 Task: Look for space in Prato, Italy from 7th July, 2023 to 14th July, 2023 for 1 adult in price range Rs.6000 to Rs.14000. Place can be shared room with 1  bedroom having 1 bed and 1 bathroom. Property type can be house, flat, guest house, hotel. Amenities needed are: wifi. Booking option can be shelf check-in. Required host language is English.
Action: Mouse moved to (405, 101)
Screenshot: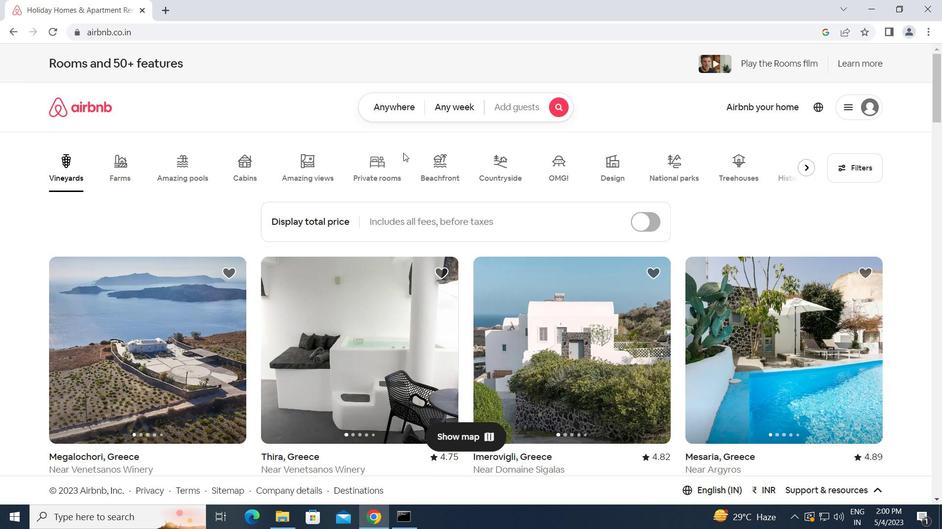 
Action: Mouse pressed left at (405, 101)
Screenshot: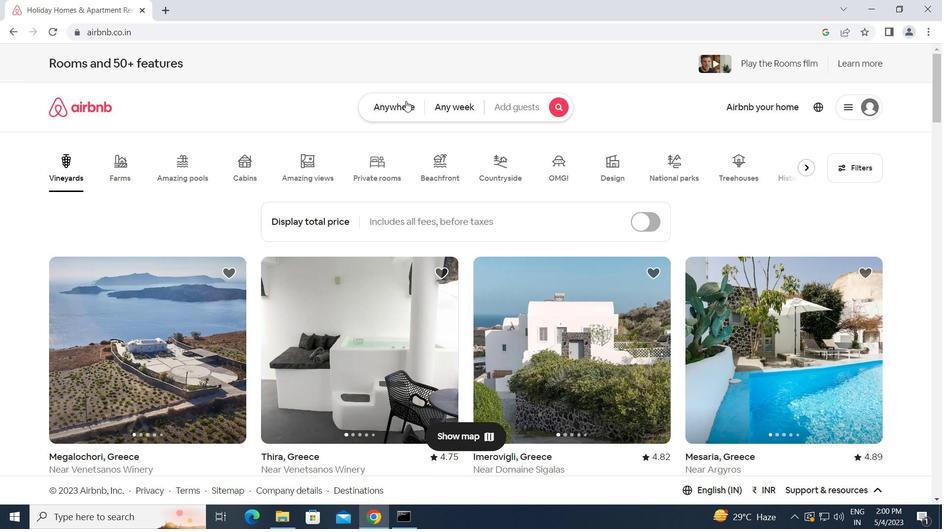 
Action: Mouse moved to (362, 145)
Screenshot: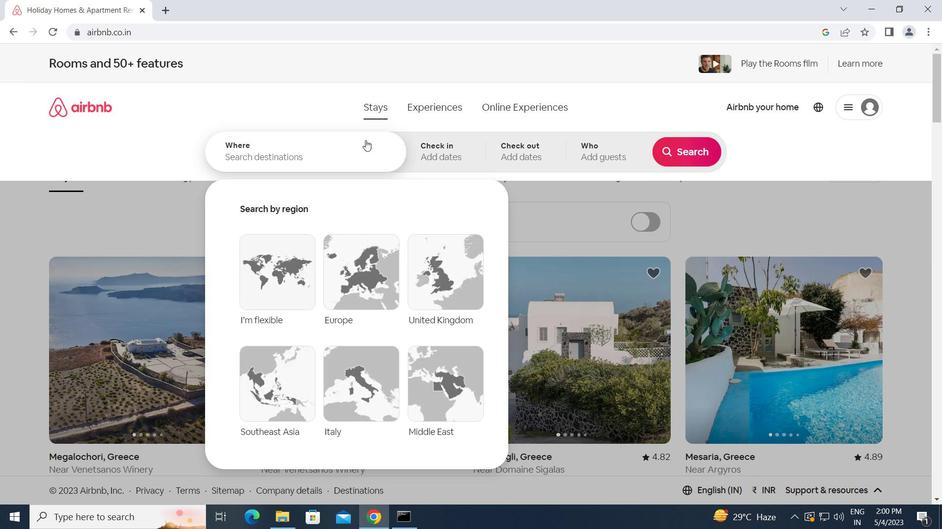 
Action: Mouse pressed left at (362, 145)
Screenshot: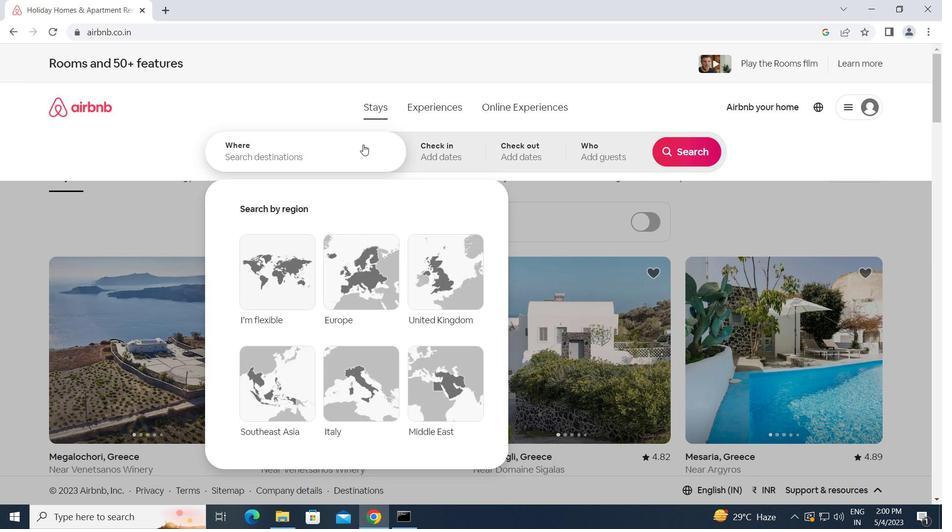 
Action: Key pressed p<Key.caps_lock>rato,<Key.space><Key.caps_lock>i<Key.caps_lock>taly<Key.enter>
Screenshot: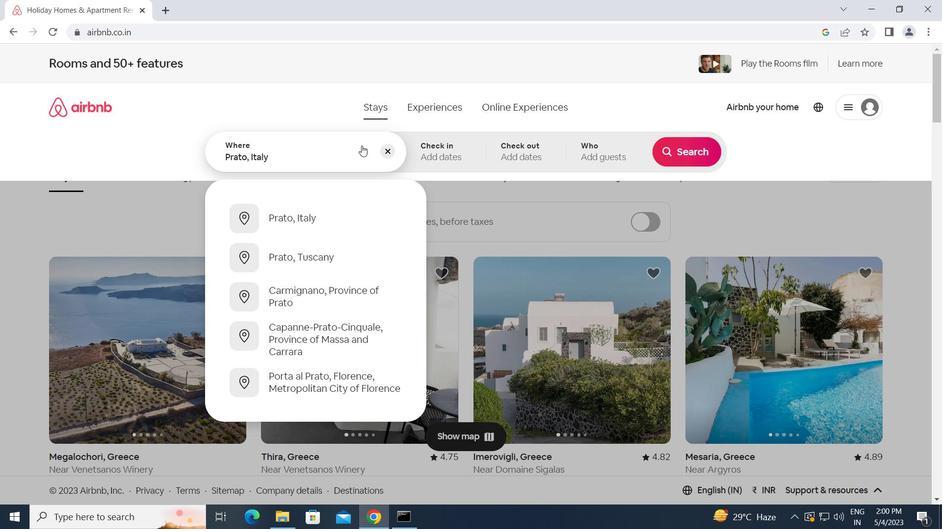 
Action: Mouse moved to (678, 248)
Screenshot: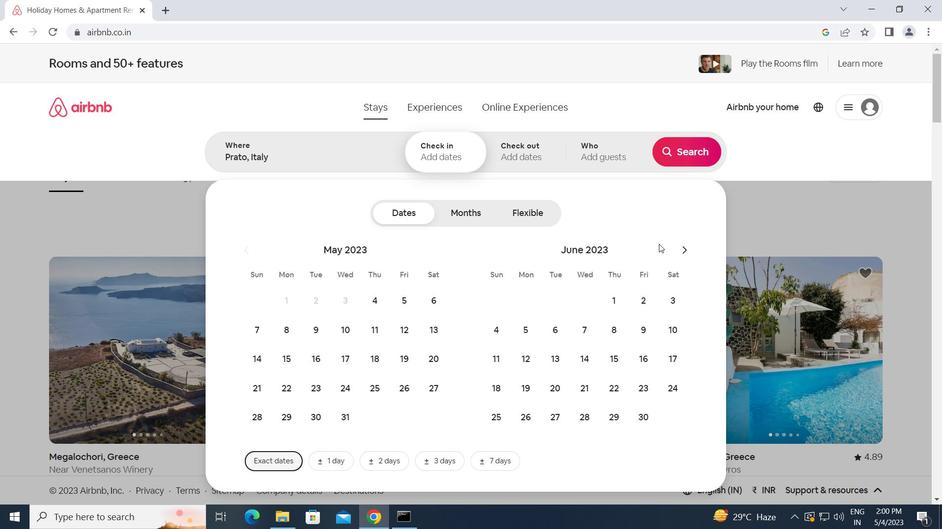 
Action: Mouse pressed left at (678, 248)
Screenshot: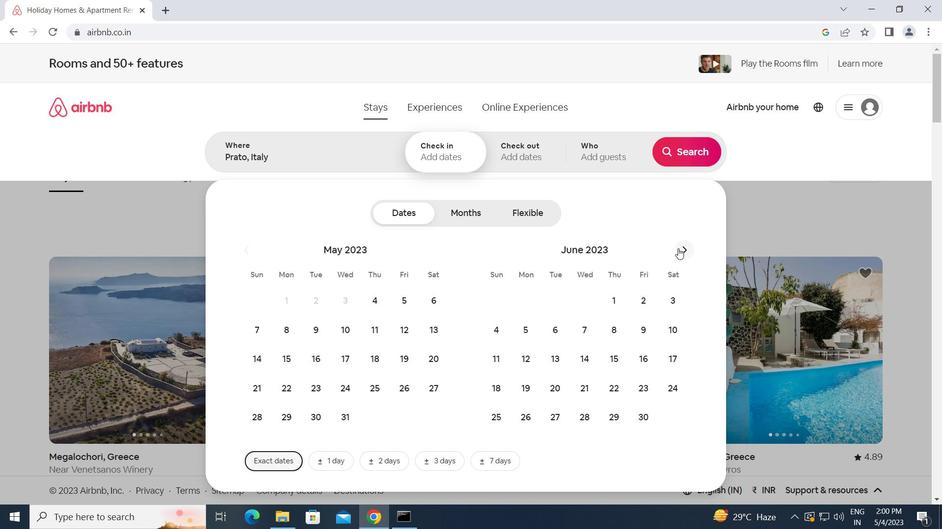 
Action: Mouse moved to (650, 331)
Screenshot: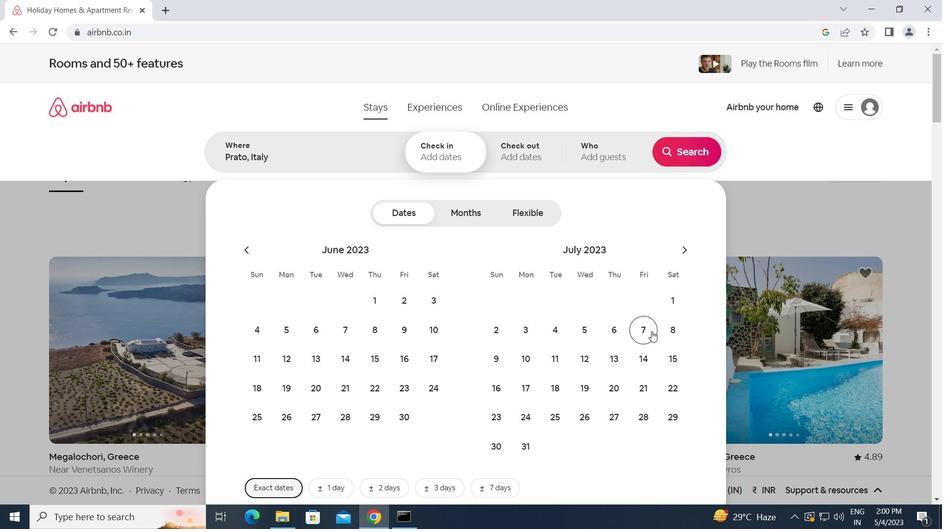 
Action: Mouse pressed left at (650, 331)
Screenshot: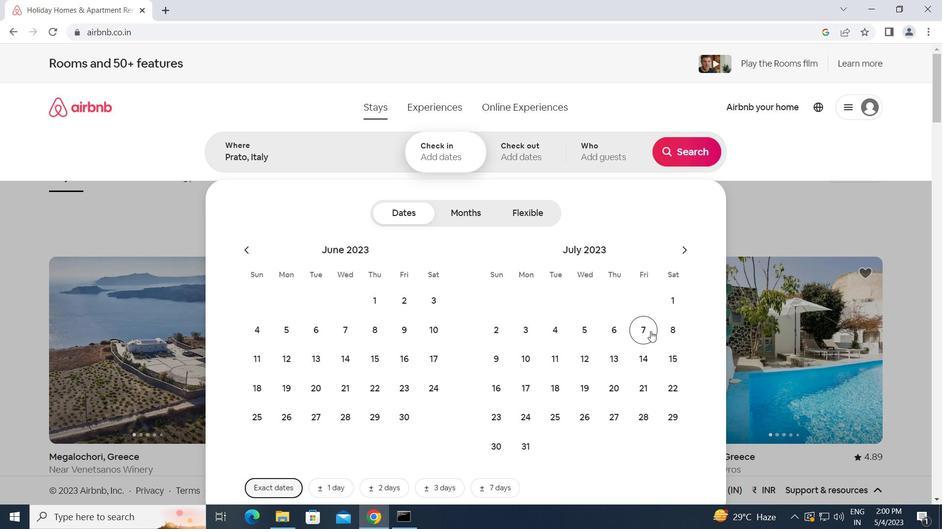 
Action: Mouse moved to (648, 359)
Screenshot: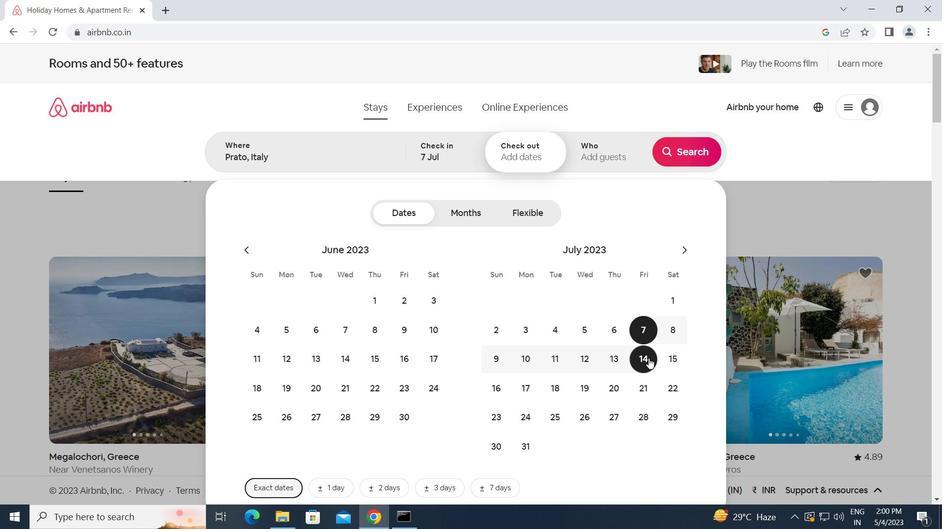 
Action: Mouse pressed left at (648, 359)
Screenshot: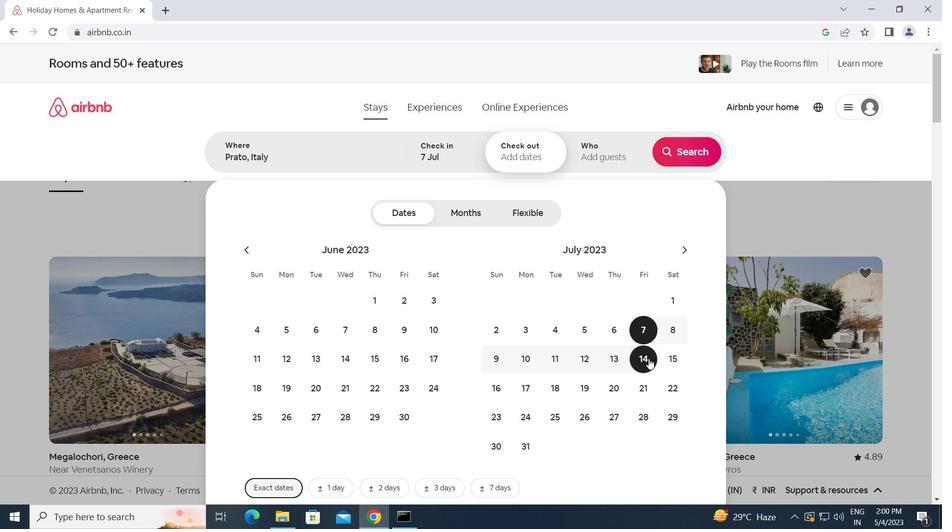
Action: Mouse moved to (587, 156)
Screenshot: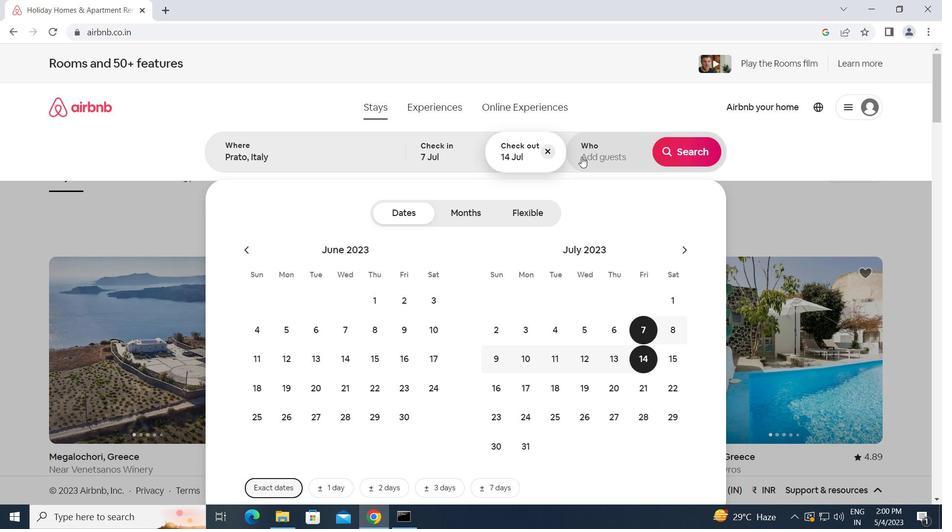 
Action: Mouse pressed left at (587, 156)
Screenshot: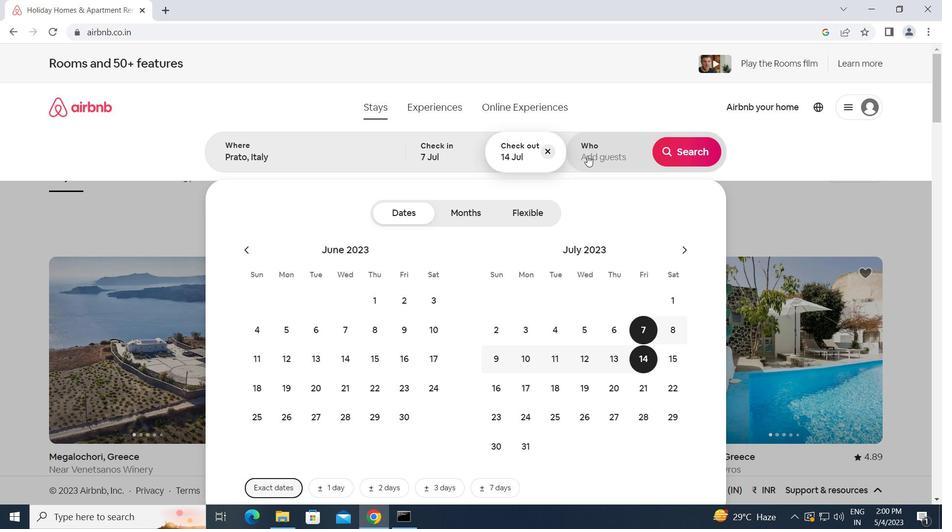 
Action: Mouse moved to (688, 215)
Screenshot: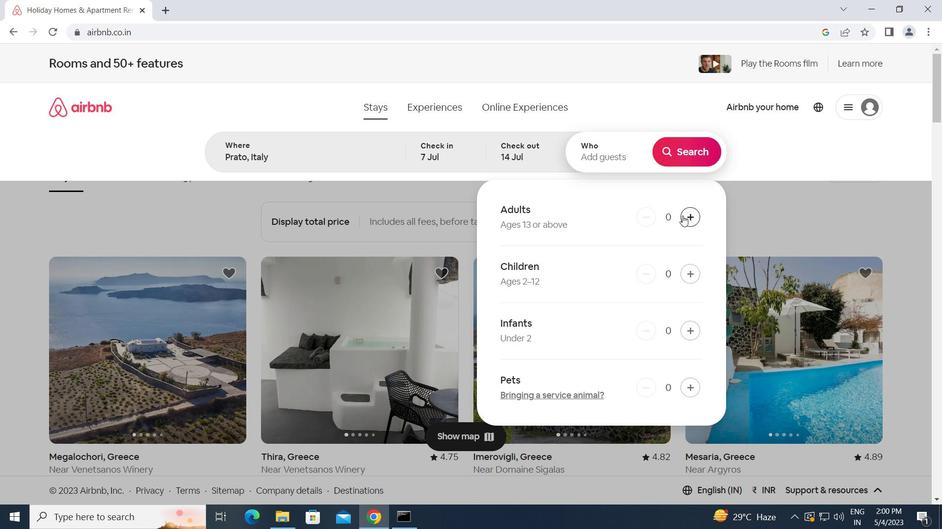 
Action: Mouse pressed left at (688, 215)
Screenshot: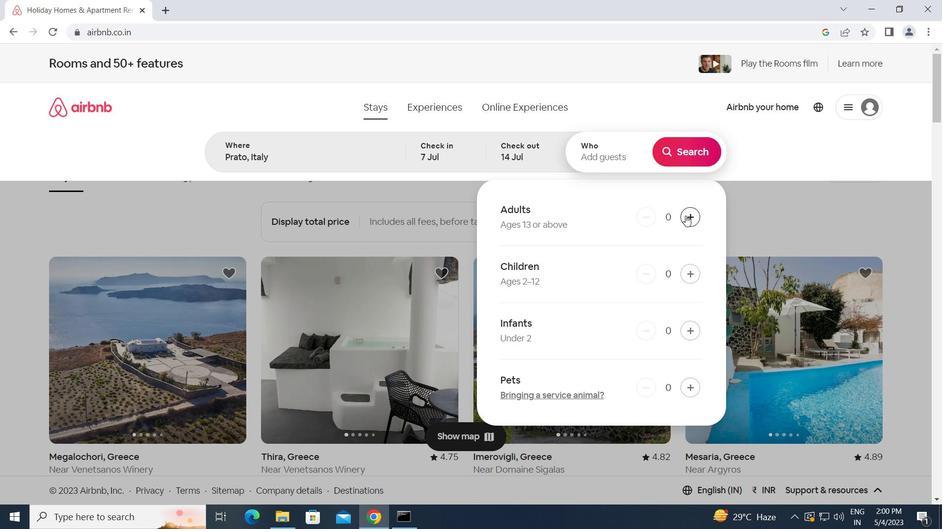 
Action: Mouse moved to (691, 151)
Screenshot: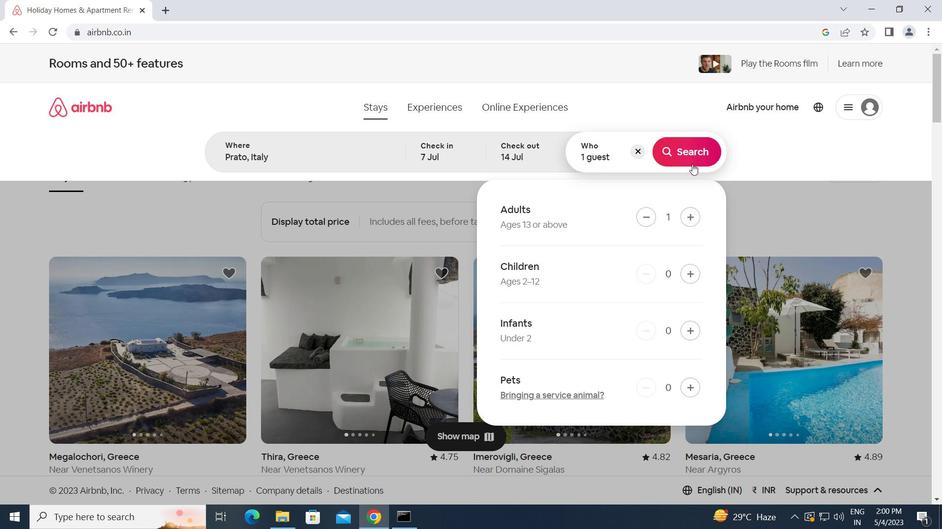 
Action: Mouse pressed left at (691, 151)
Screenshot: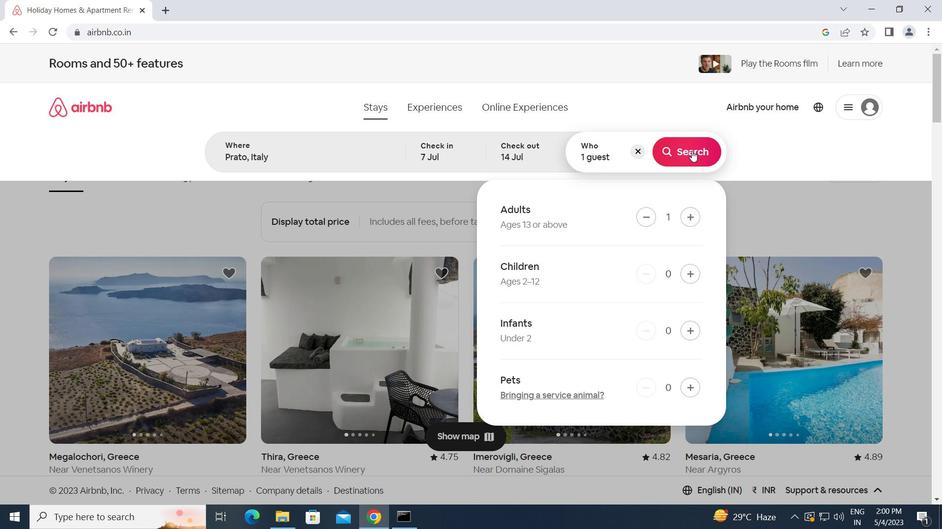 
Action: Mouse moved to (892, 123)
Screenshot: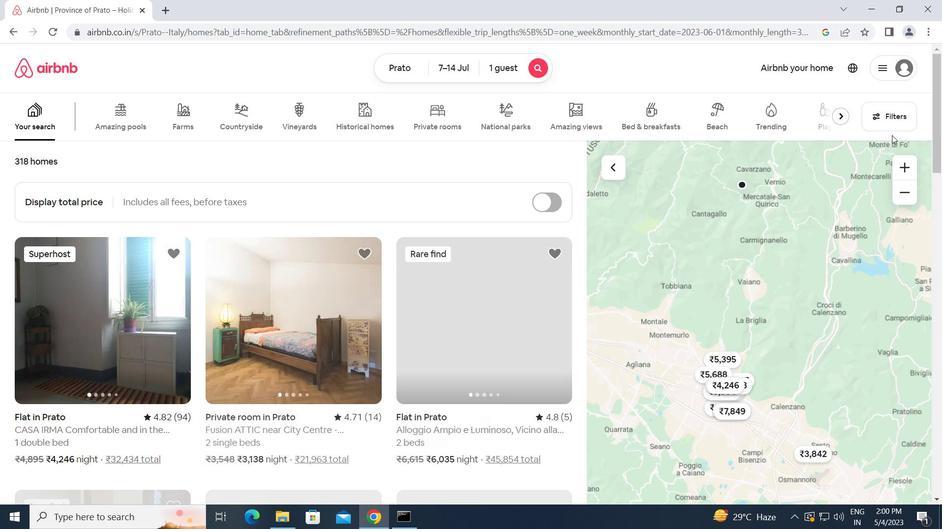 
Action: Mouse pressed left at (892, 123)
Screenshot: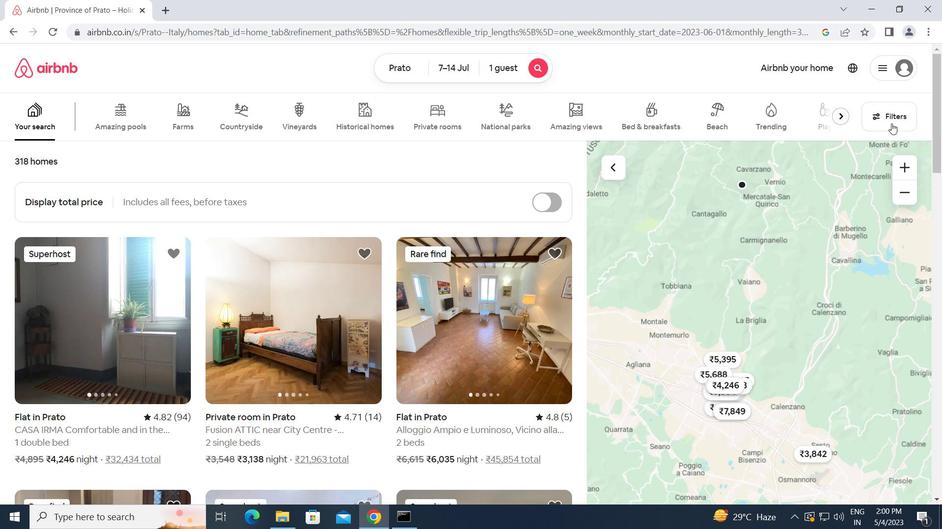 
Action: Mouse moved to (308, 274)
Screenshot: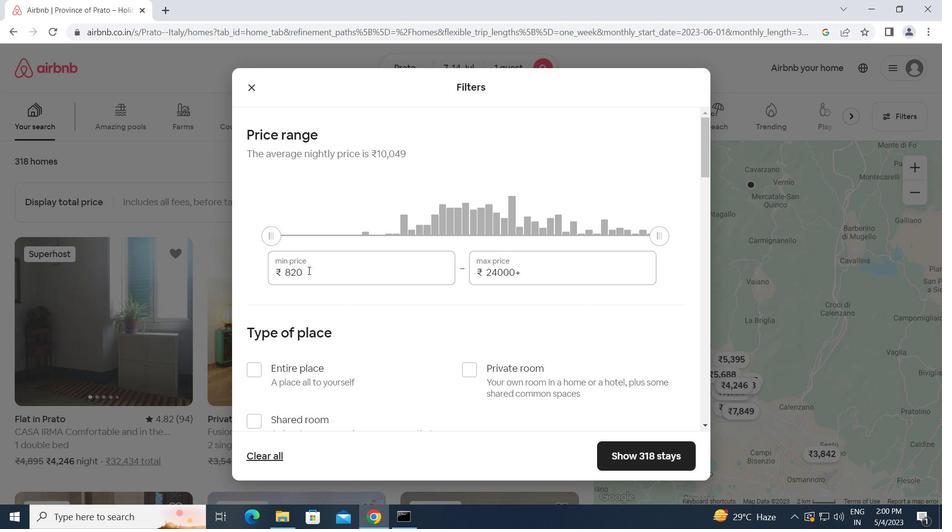 
Action: Mouse pressed left at (308, 274)
Screenshot: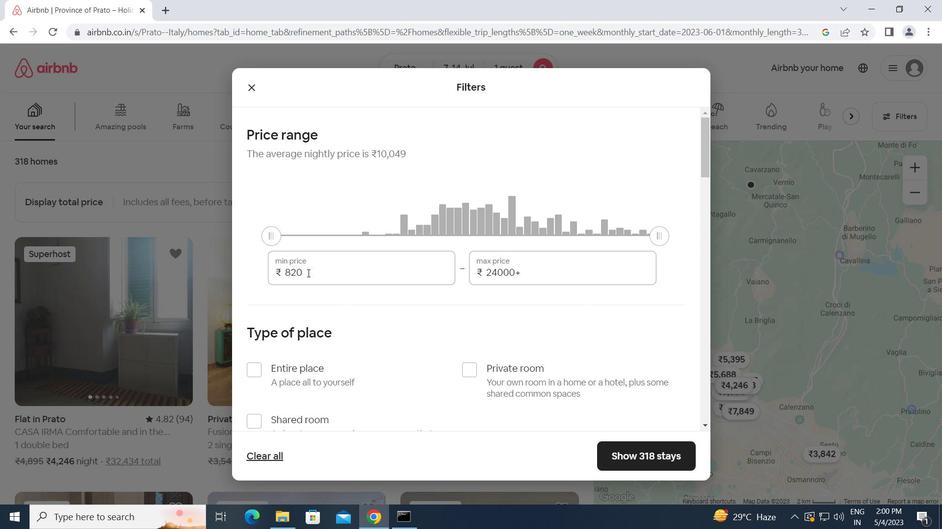 
Action: Key pressed <Key.backspace><Key.backspace><Key.backspace>6000<Key.tab>14000
Screenshot: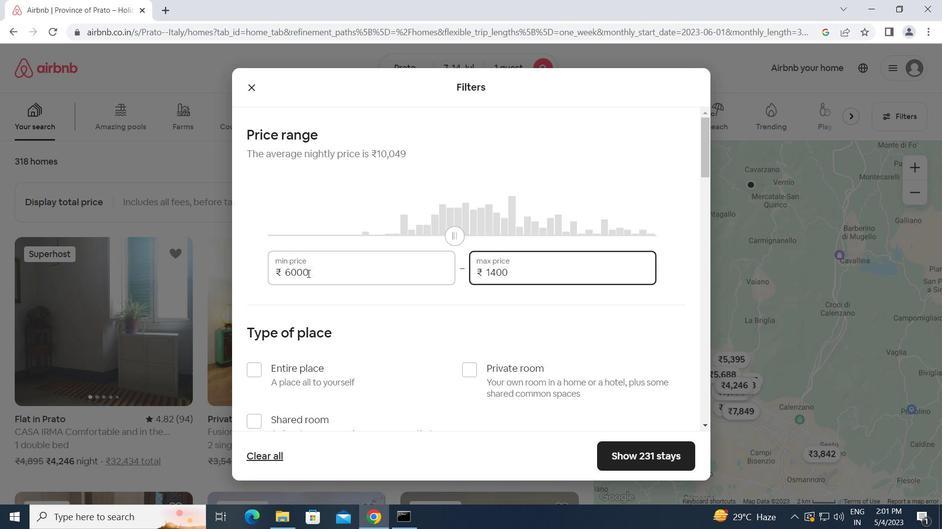 
Action: Mouse moved to (277, 388)
Screenshot: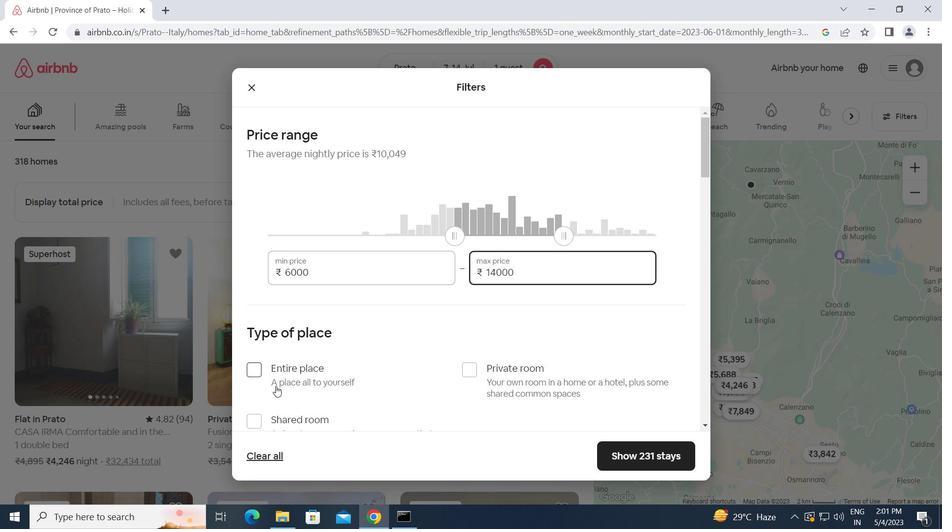 
Action: Mouse scrolled (277, 387) with delta (0, 0)
Screenshot: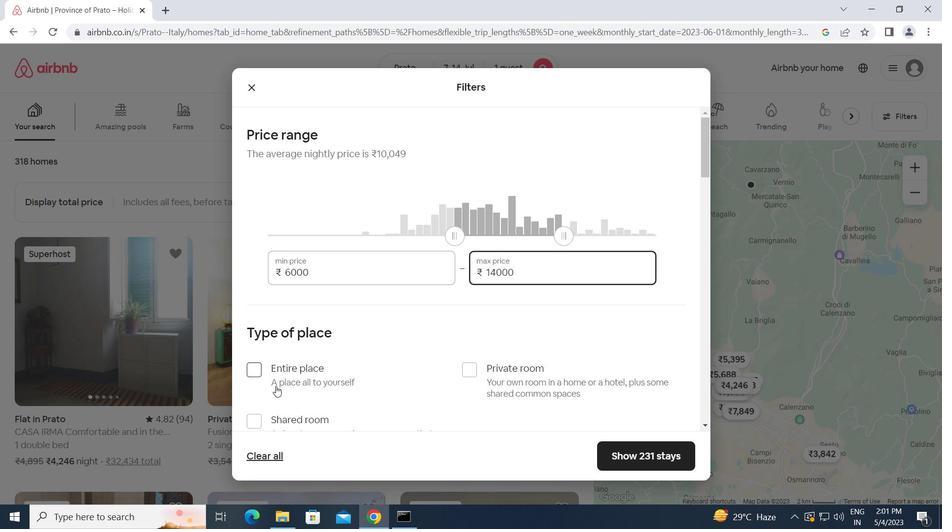 
Action: Mouse moved to (256, 356)
Screenshot: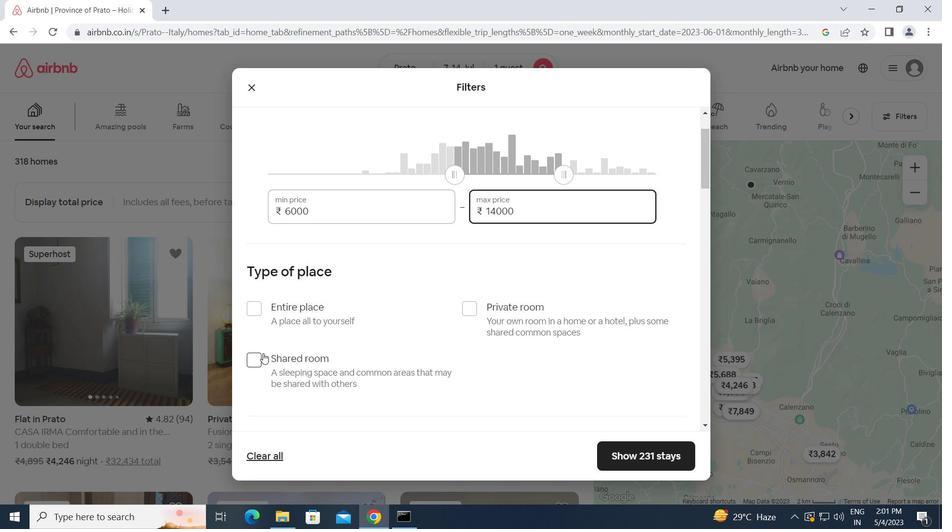 
Action: Mouse pressed left at (256, 356)
Screenshot: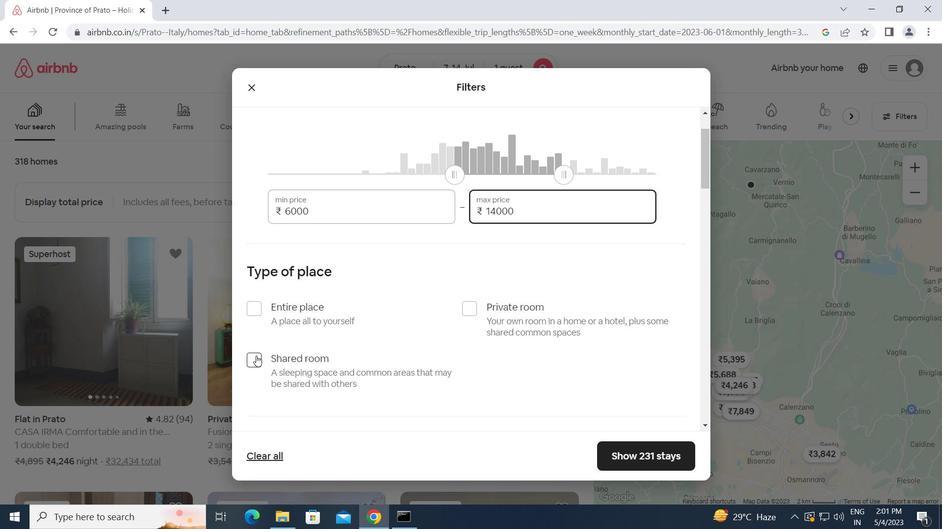 
Action: Mouse moved to (428, 391)
Screenshot: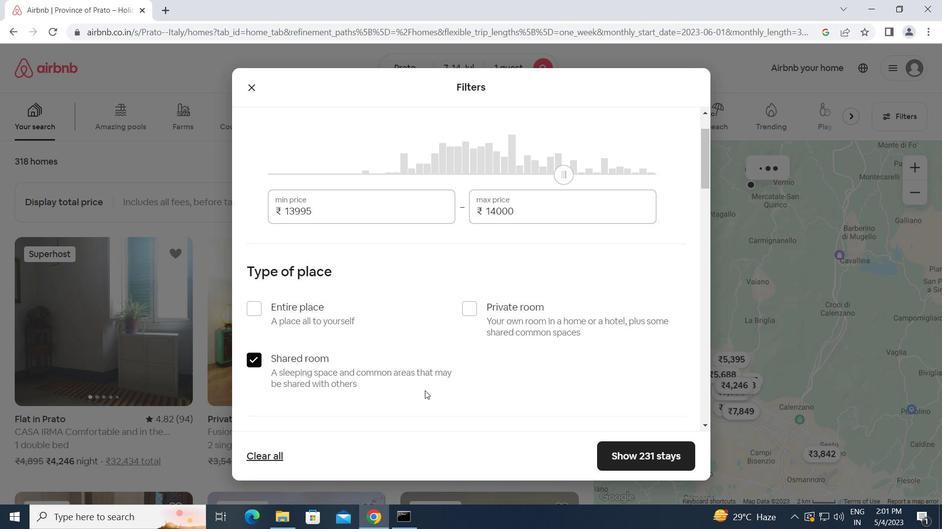 
Action: Mouse scrolled (428, 391) with delta (0, 0)
Screenshot: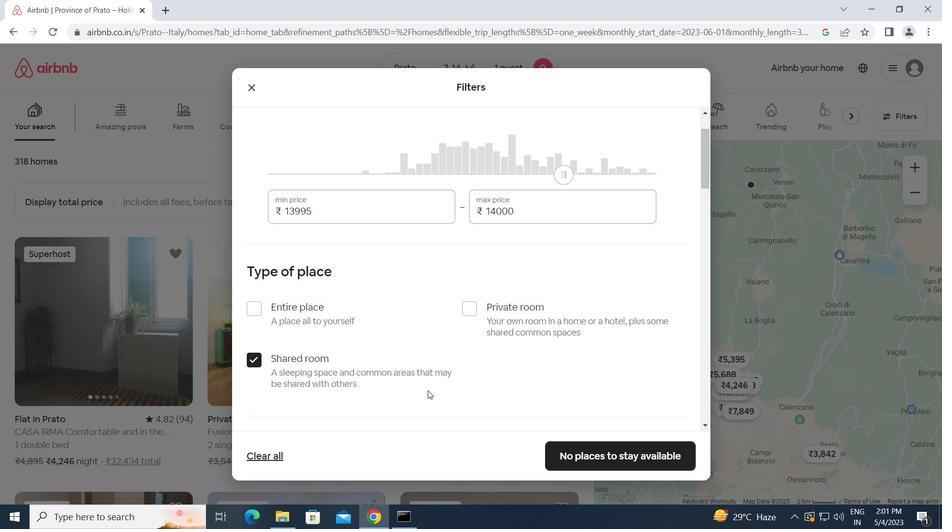 
Action: Mouse scrolled (428, 391) with delta (0, 0)
Screenshot: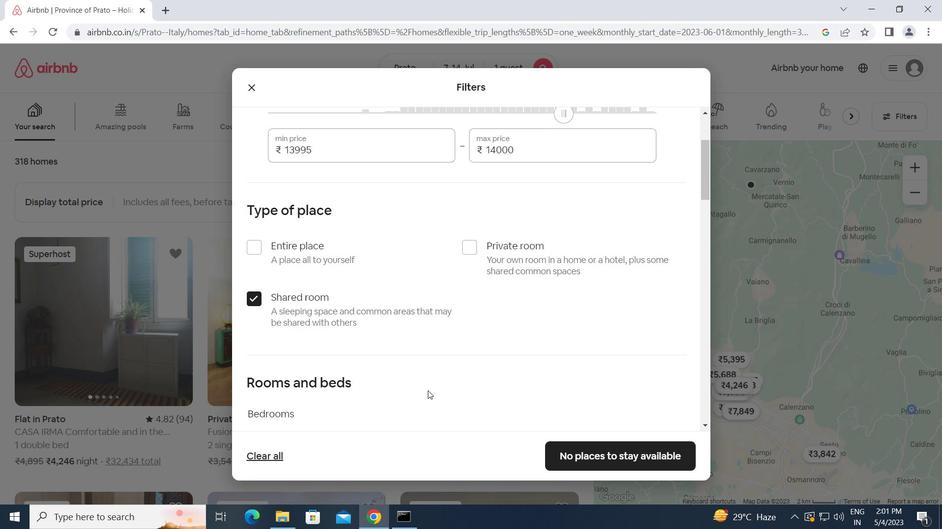 
Action: Mouse moved to (319, 382)
Screenshot: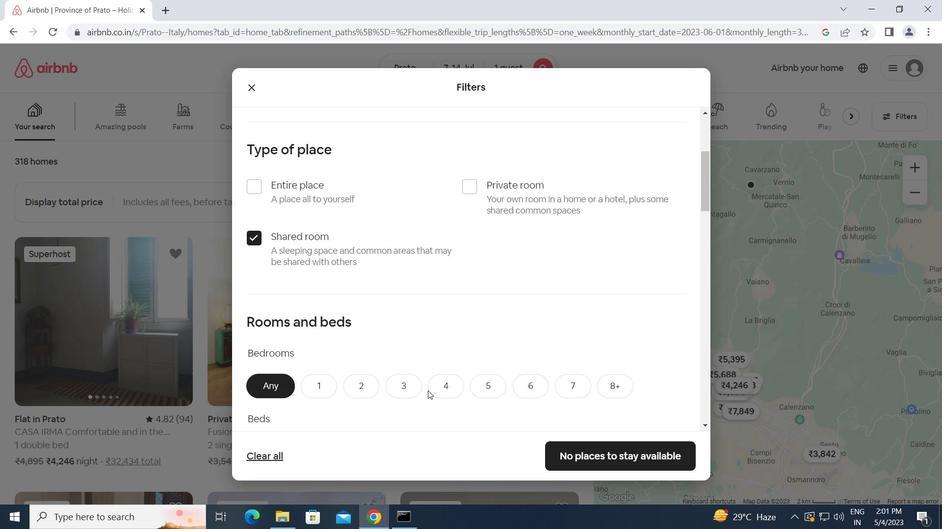 
Action: Mouse pressed left at (319, 382)
Screenshot: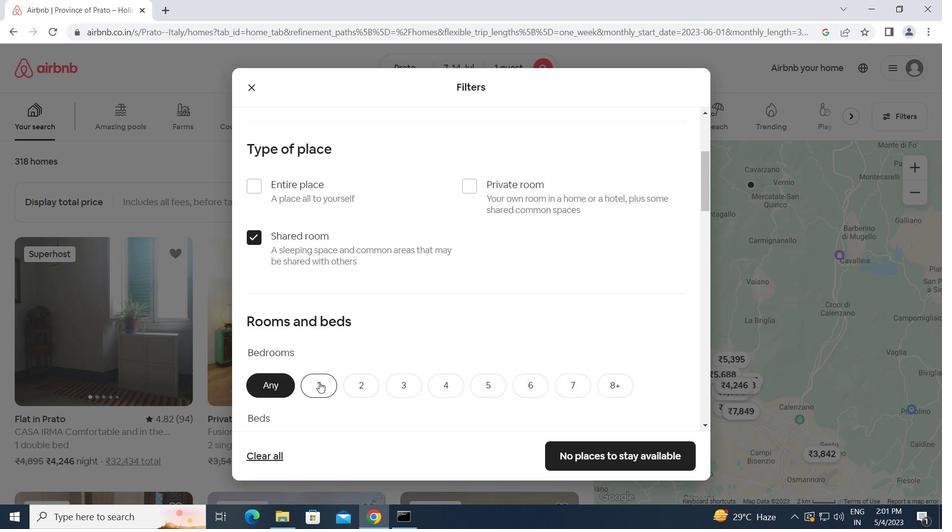 
Action: Mouse moved to (441, 381)
Screenshot: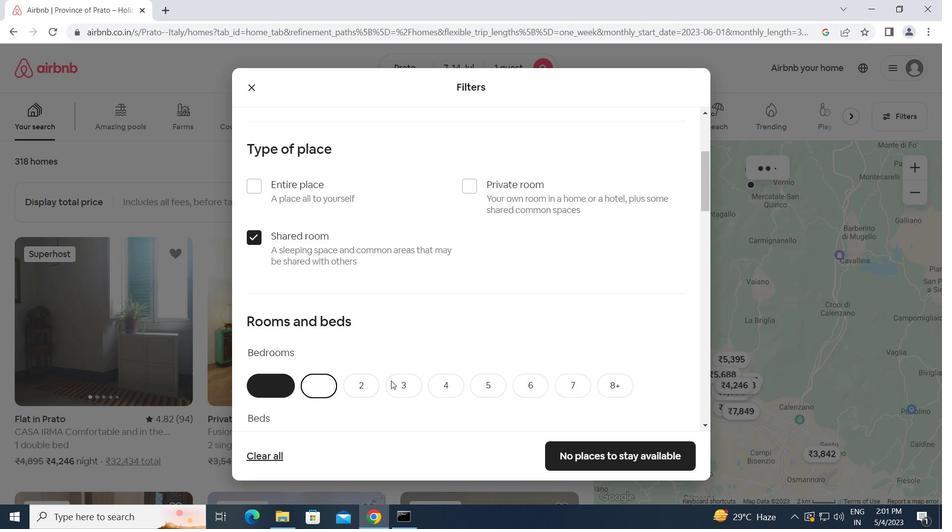 
Action: Mouse scrolled (441, 380) with delta (0, 0)
Screenshot: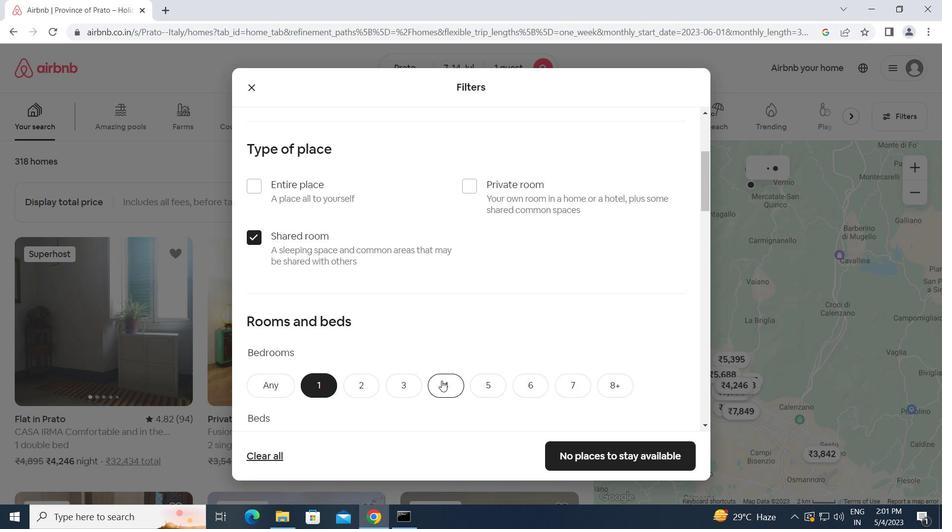 
Action: Mouse scrolled (441, 380) with delta (0, 0)
Screenshot: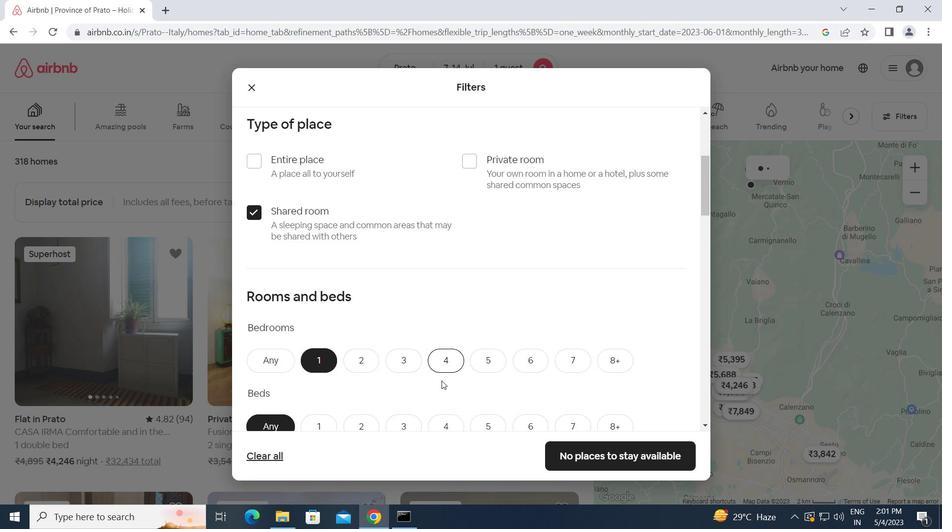 
Action: Mouse moved to (318, 331)
Screenshot: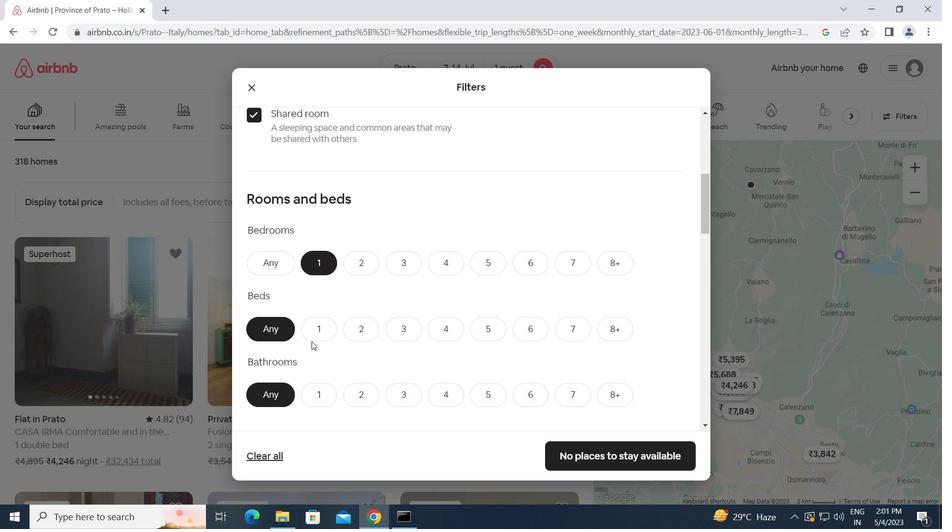 
Action: Mouse pressed left at (318, 331)
Screenshot: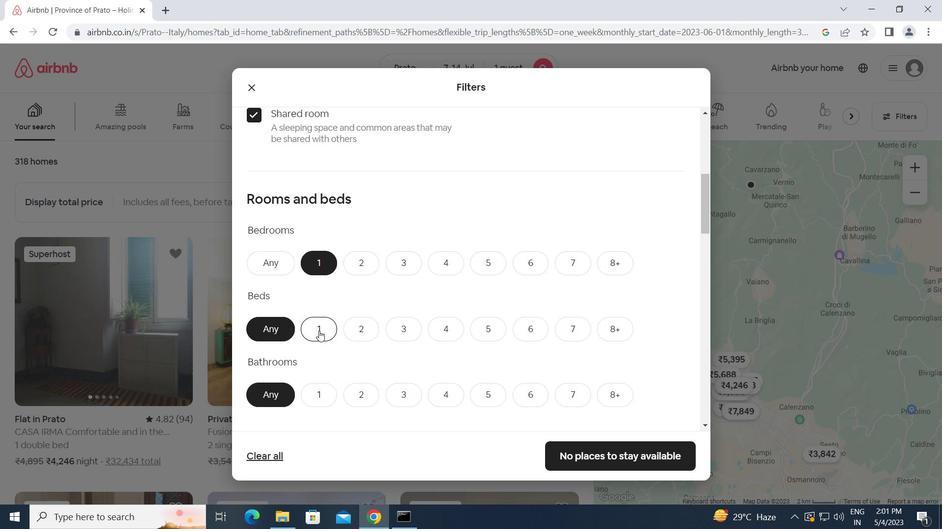 
Action: Mouse moved to (335, 345)
Screenshot: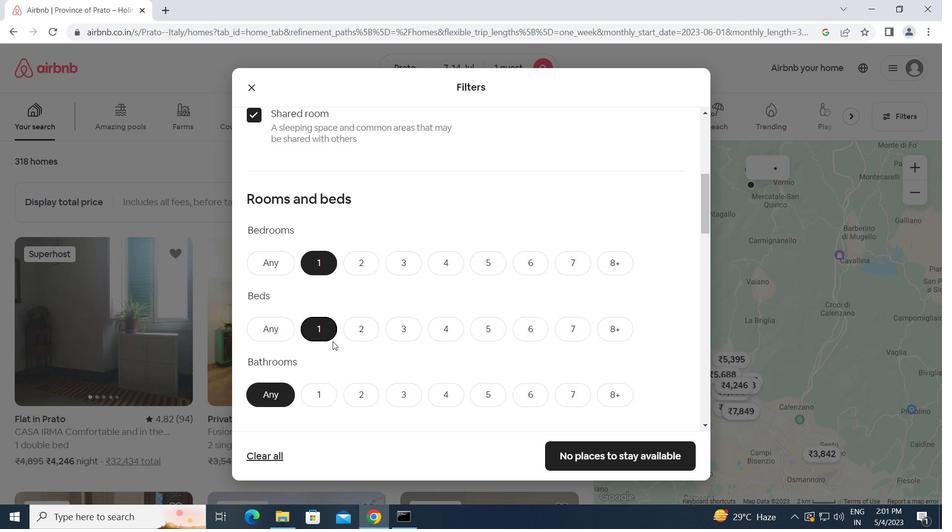 
Action: Mouse scrolled (335, 345) with delta (0, 0)
Screenshot: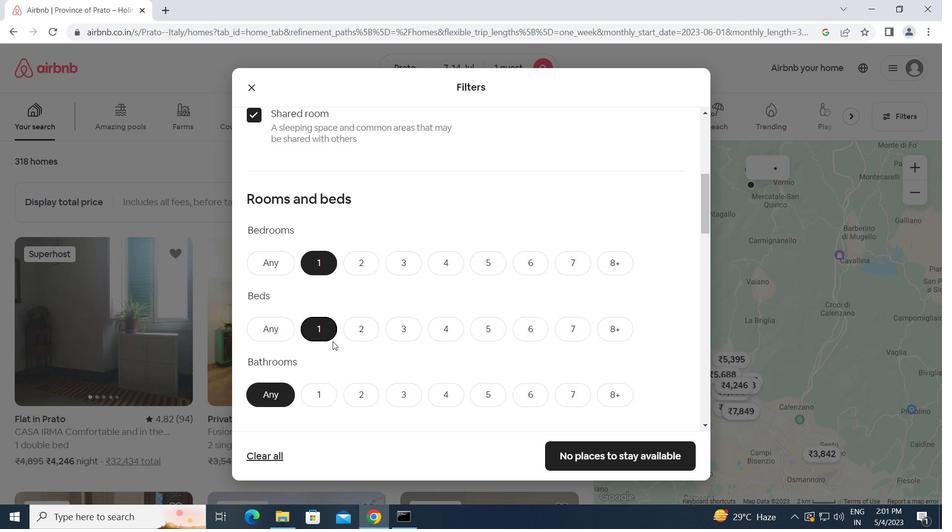 
Action: Mouse moved to (319, 335)
Screenshot: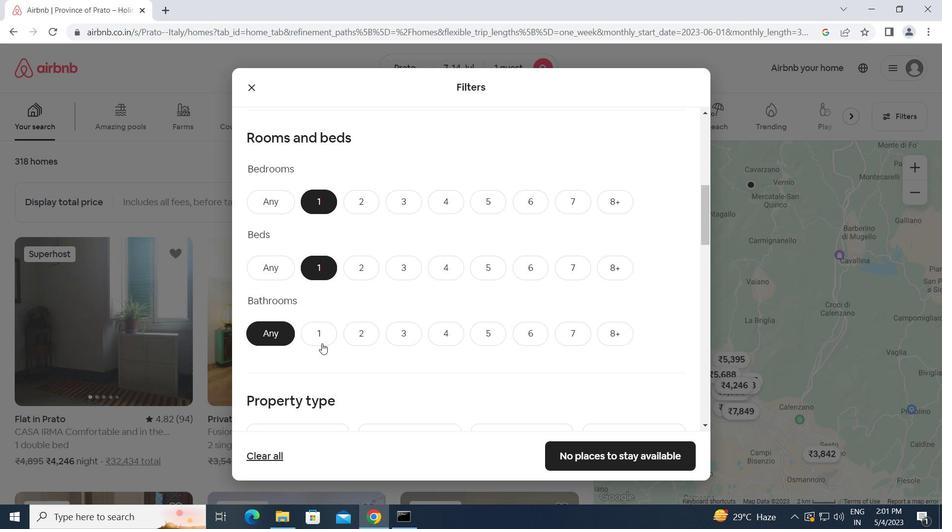 
Action: Mouse pressed left at (319, 335)
Screenshot: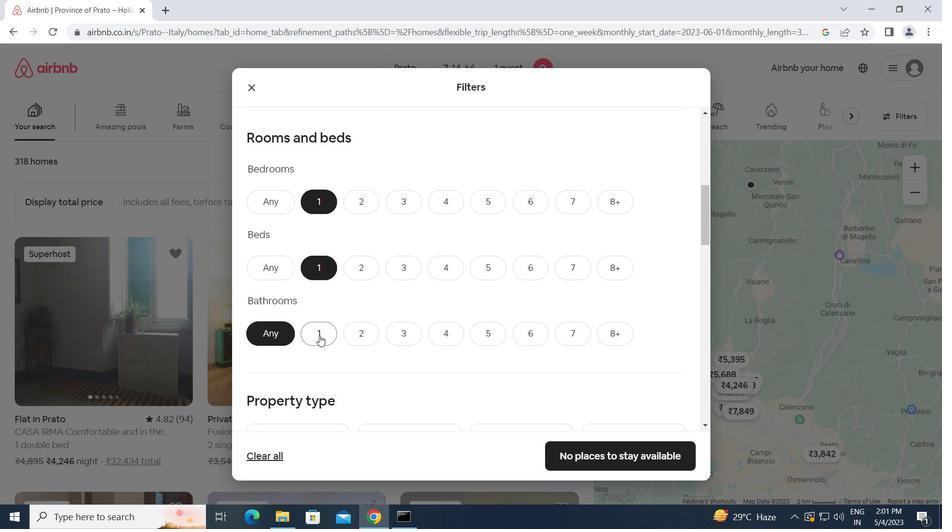 
Action: Mouse moved to (385, 351)
Screenshot: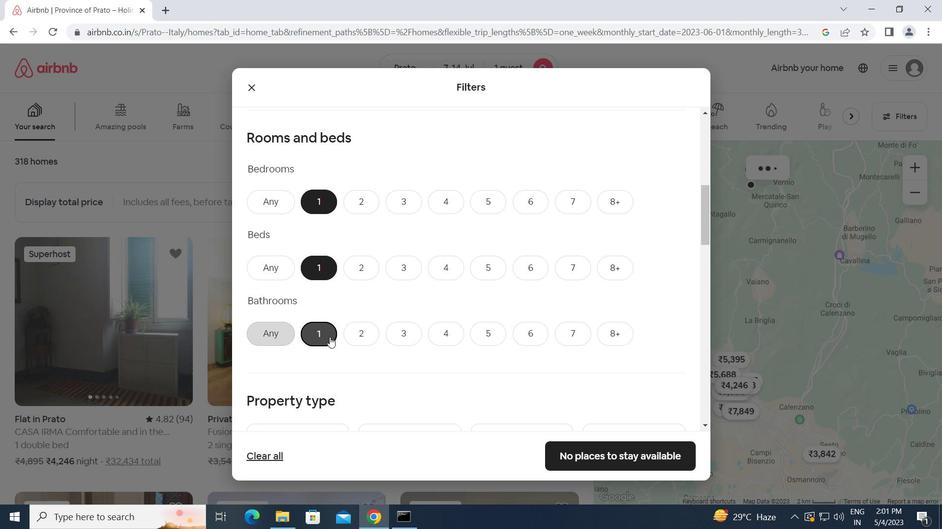 
Action: Mouse scrolled (385, 350) with delta (0, 0)
Screenshot: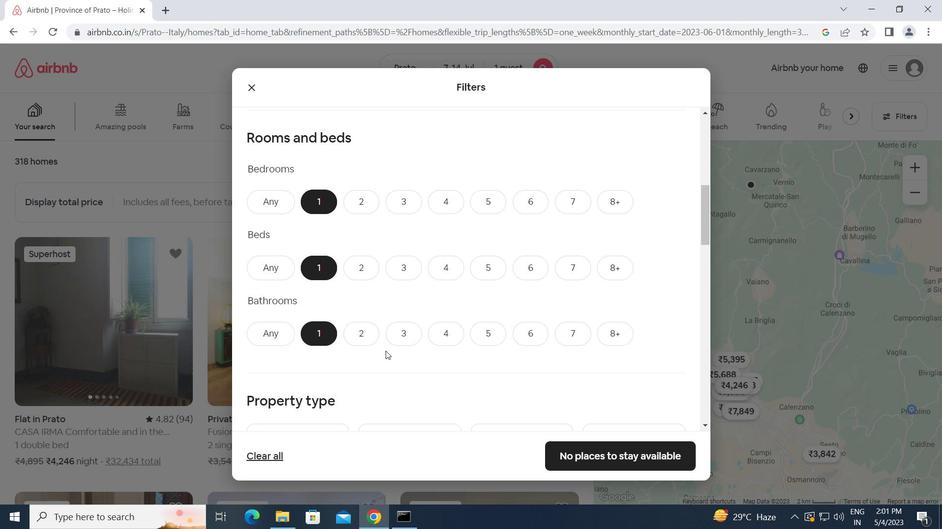 
Action: Mouse scrolled (385, 350) with delta (0, 0)
Screenshot: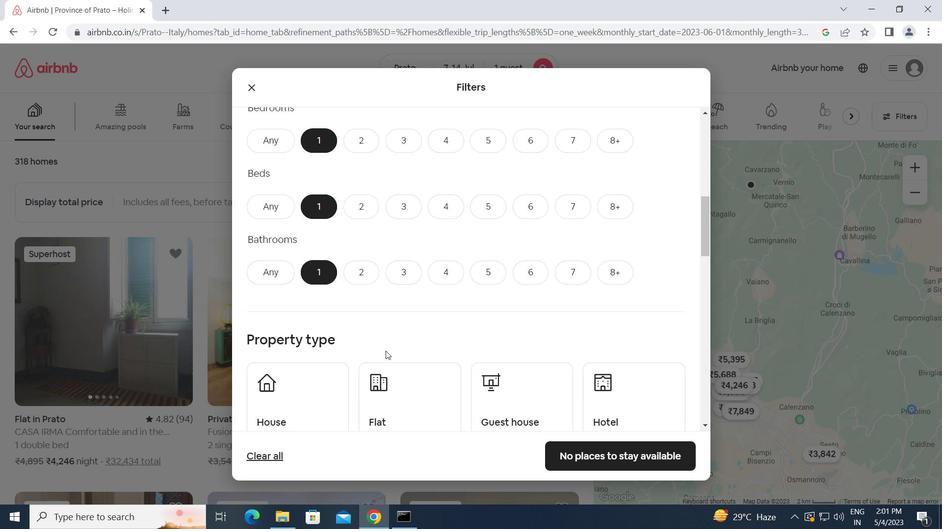 
Action: Mouse moved to (294, 356)
Screenshot: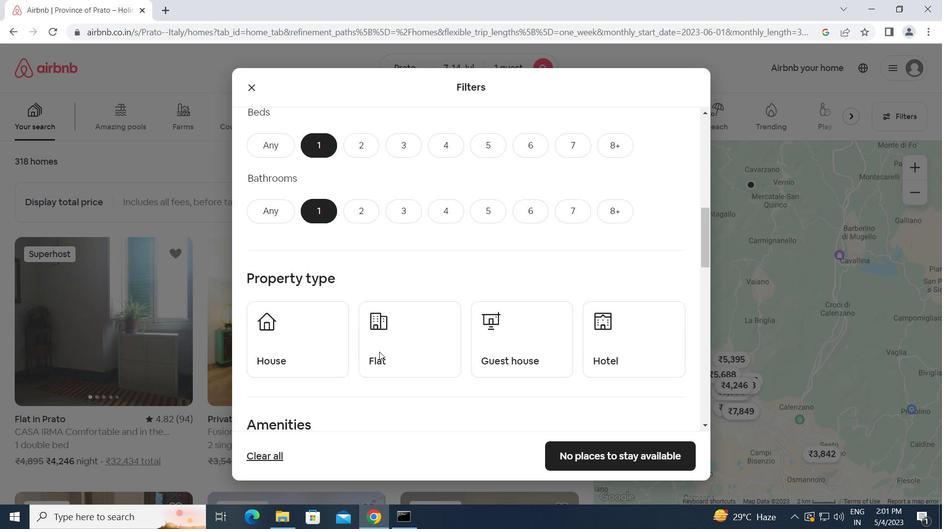 
Action: Mouse pressed left at (294, 356)
Screenshot: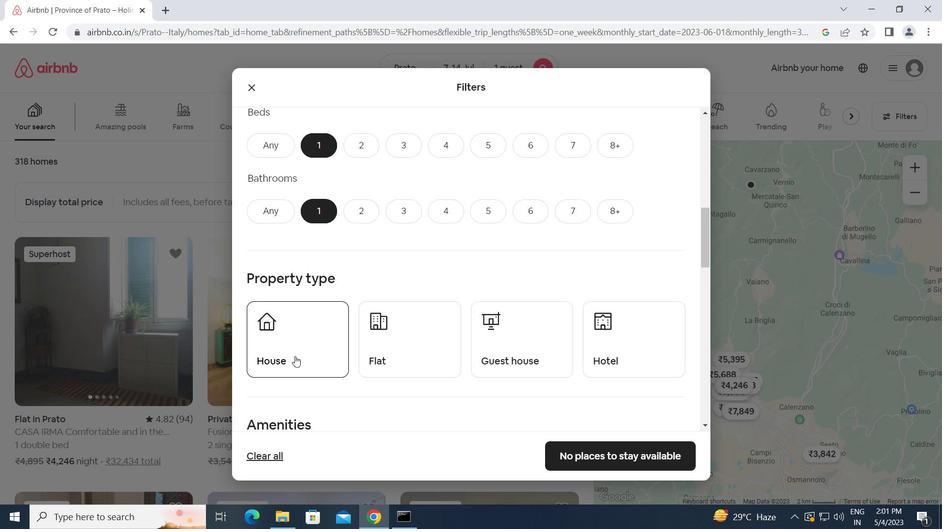 
Action: Mouse moved to (409, 336)
Screenshot: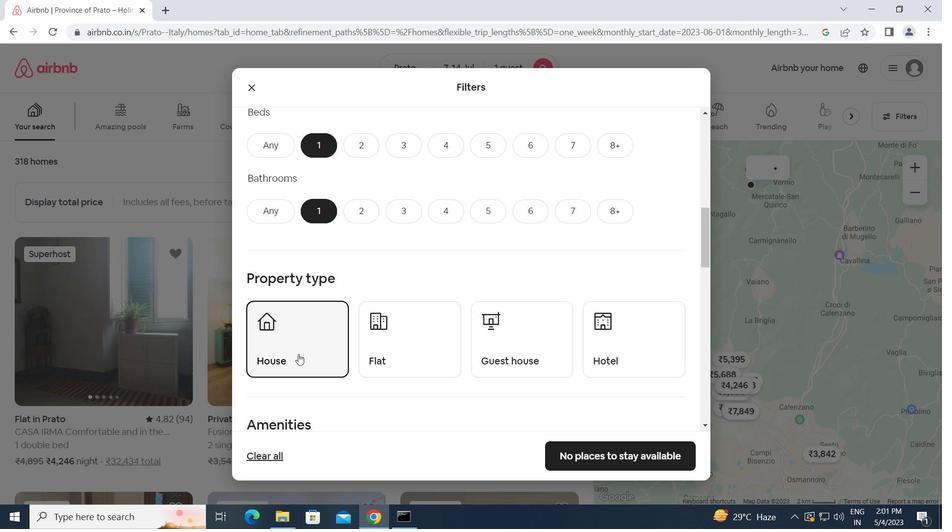 
Action: Mouse pressed left at (409, 336)
Screenshot: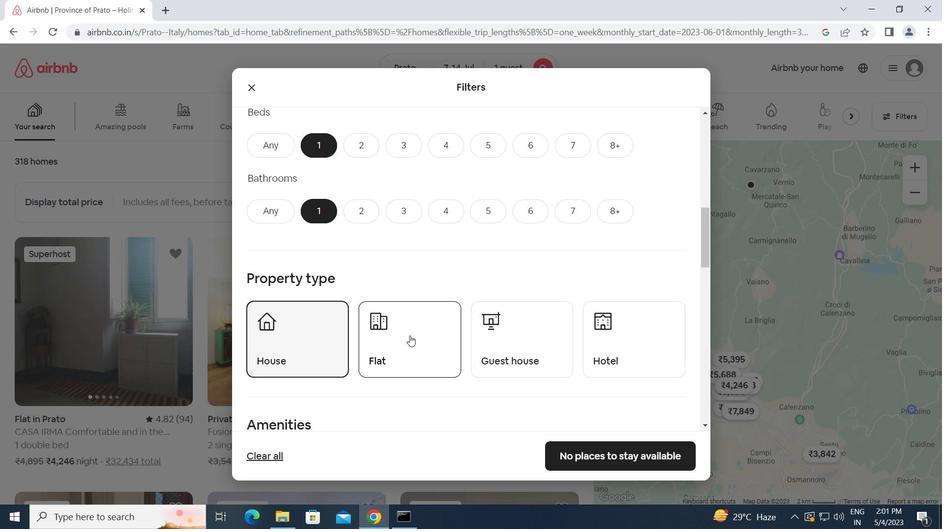 
Action: Mouse moved to (504, 329)
Screenshot: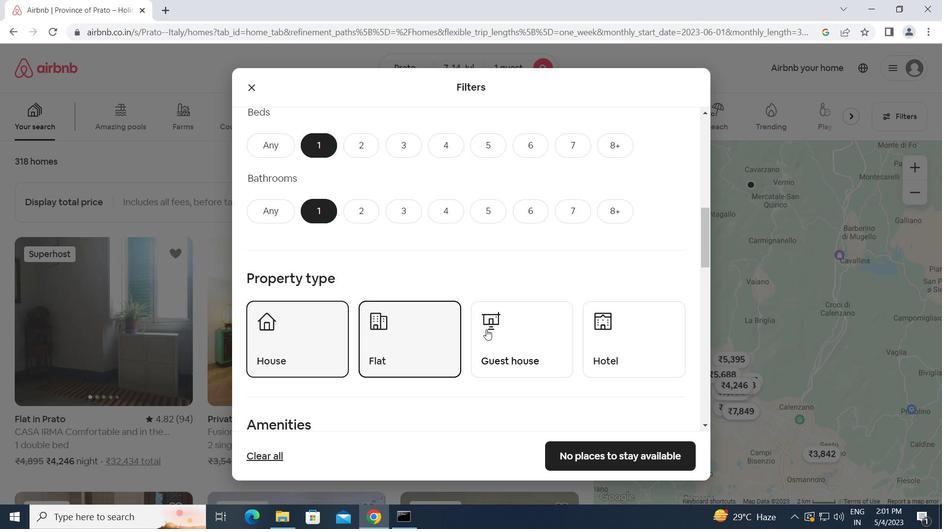 
Action: Mouse pressed left at (504, 329)
Screenshot: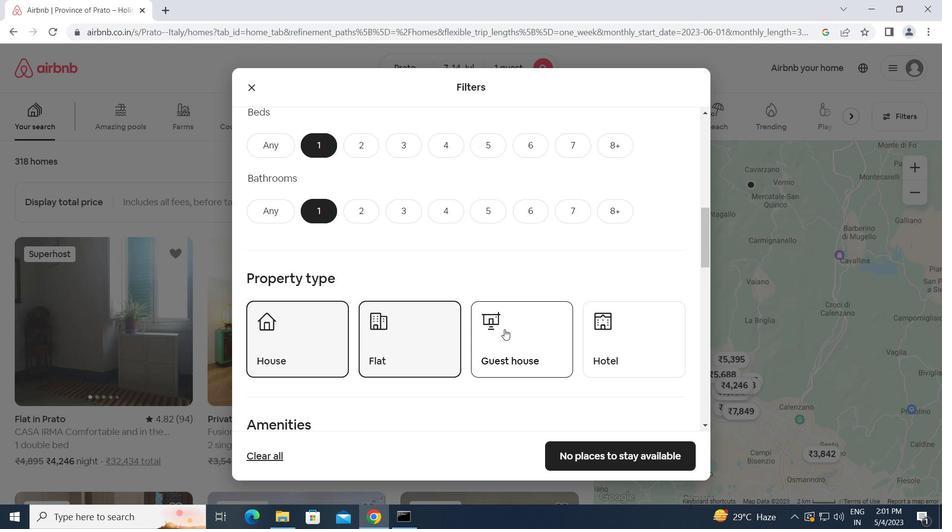 
Action: Mouse moved to (625, 333)
Screenshot: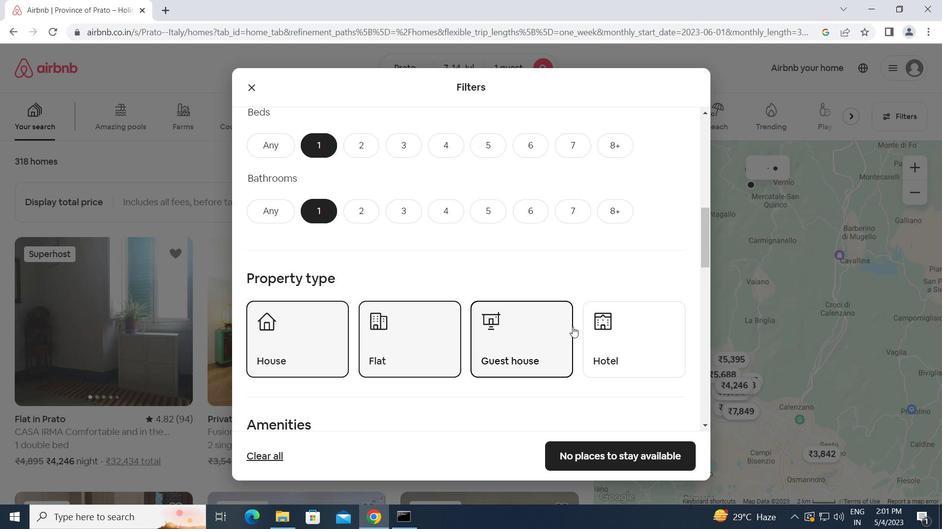 
Action: Mouse pressed left at (625, 333)
Screenshot: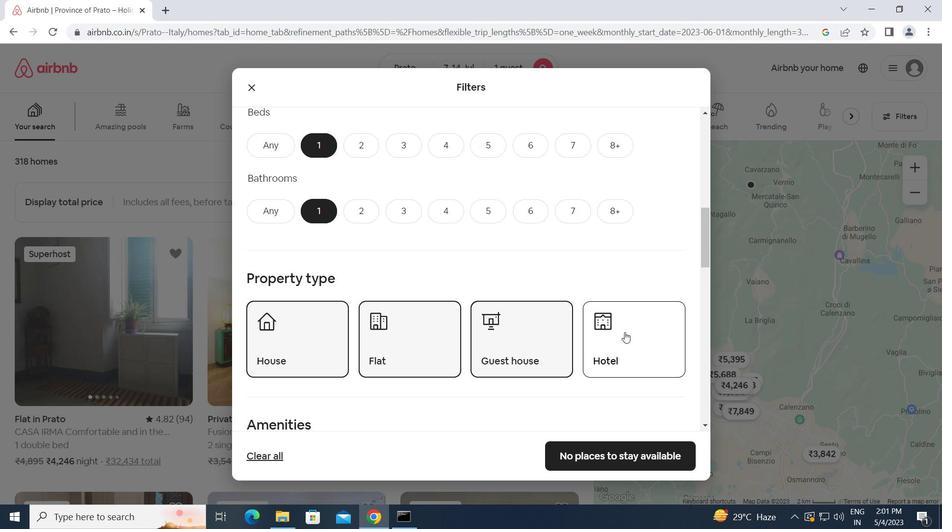 
Action: Mouse moved to (571, 361)
Screenshot: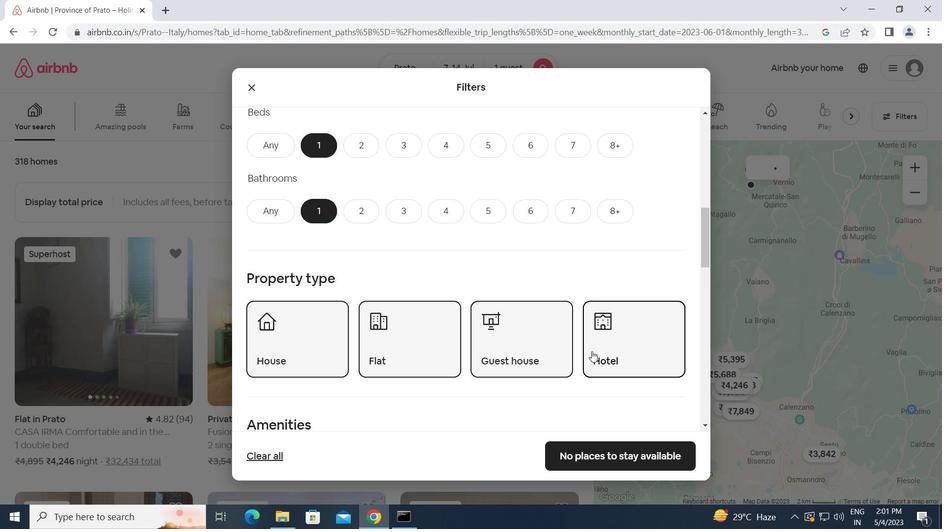 
Action: Mouse scrolled (571, 360) with delta (0, 0)
Screenshot: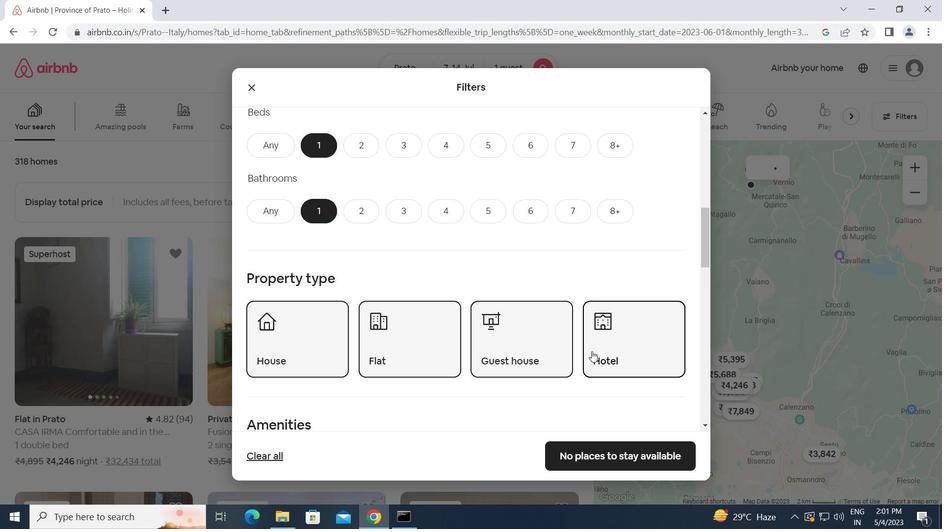 
Action: Mouse moved to (568, 362)
Screenshot: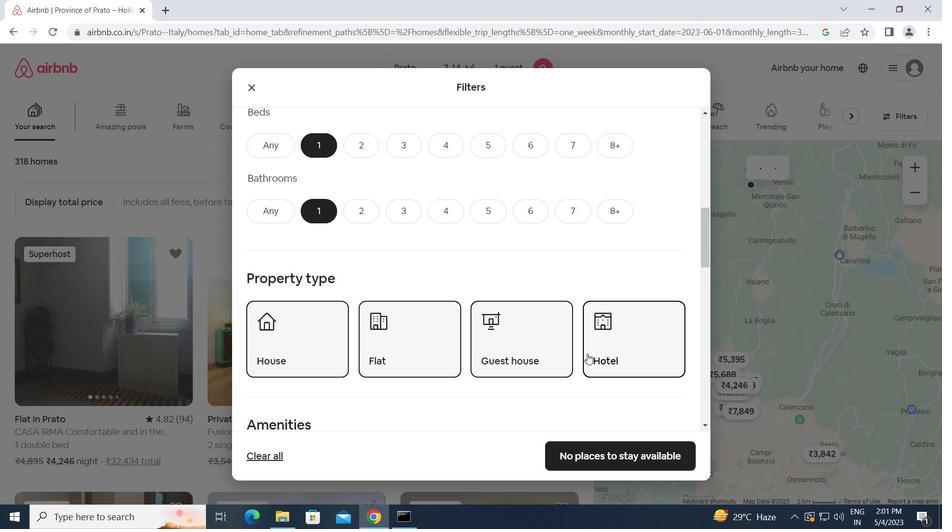 
Action: Mouse scrolled (568, 362) with delta (0, 0)
Screenshot: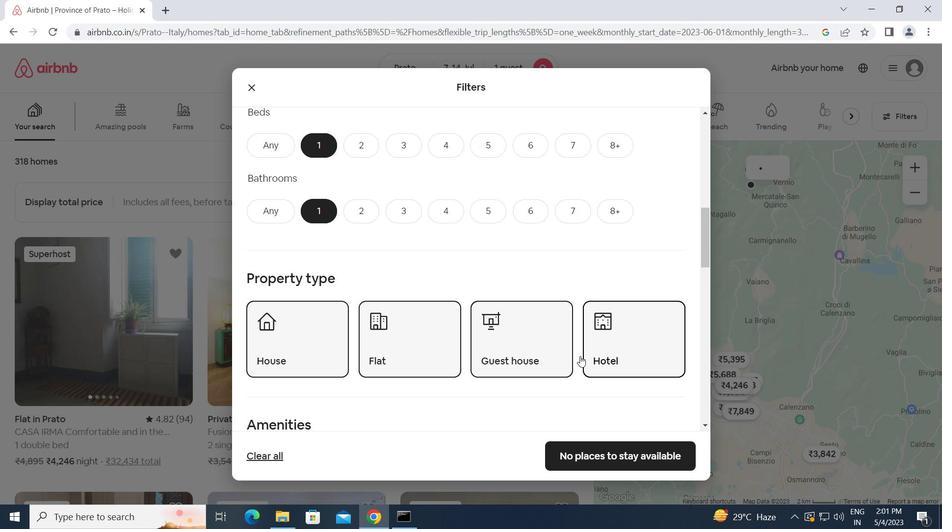 
Action: Mouse moved to (255, 359)
Screenshot: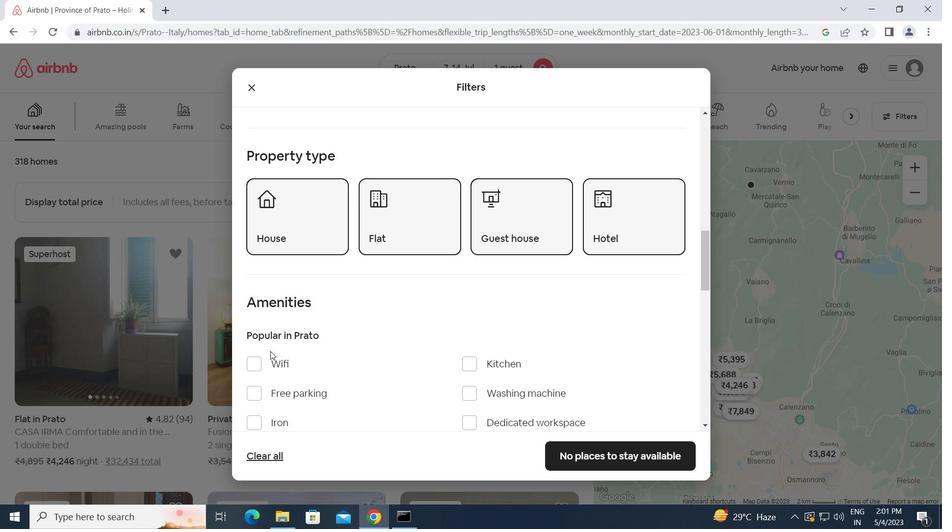 
Action: Mouse pressed left at (255, 359)
Screenshot: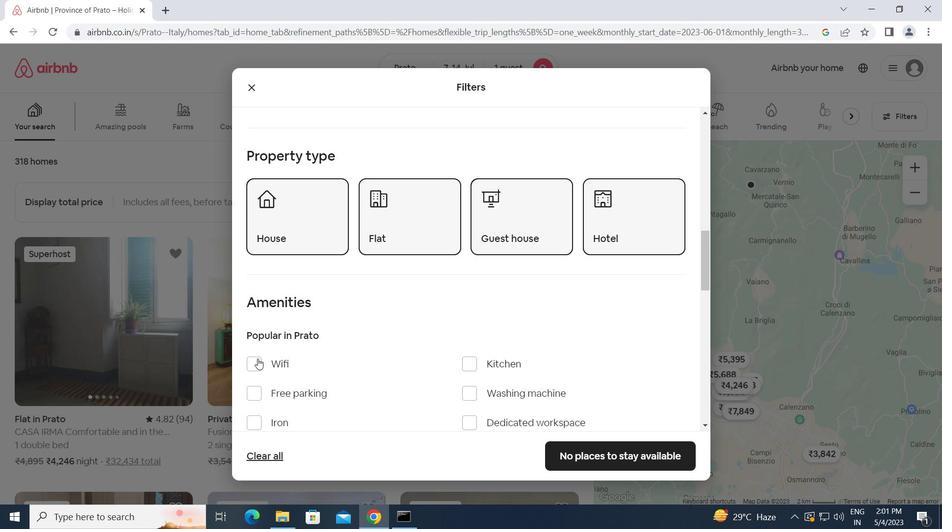 
Action: Mouse moved to (339, 381)
Screenshot: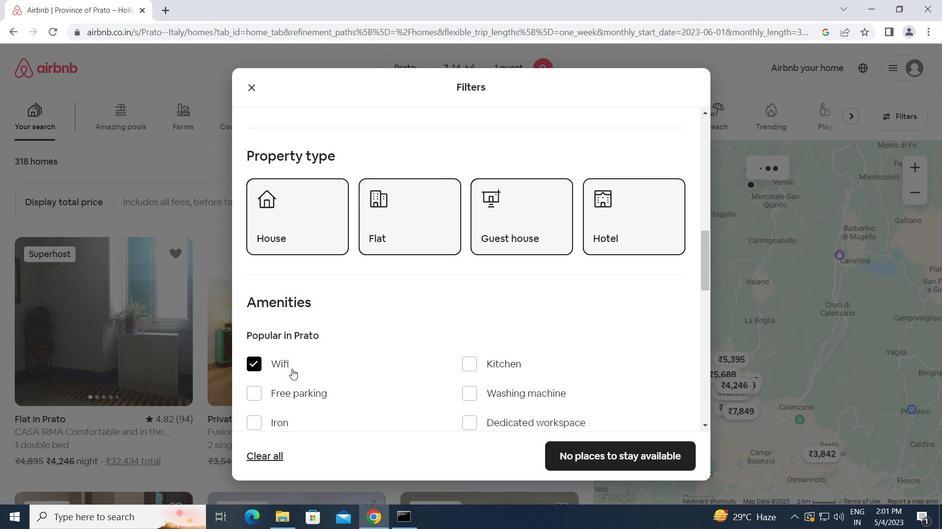 
Action: Mouse scrolled (339, 380) with delta (0, 0)
Screenshot: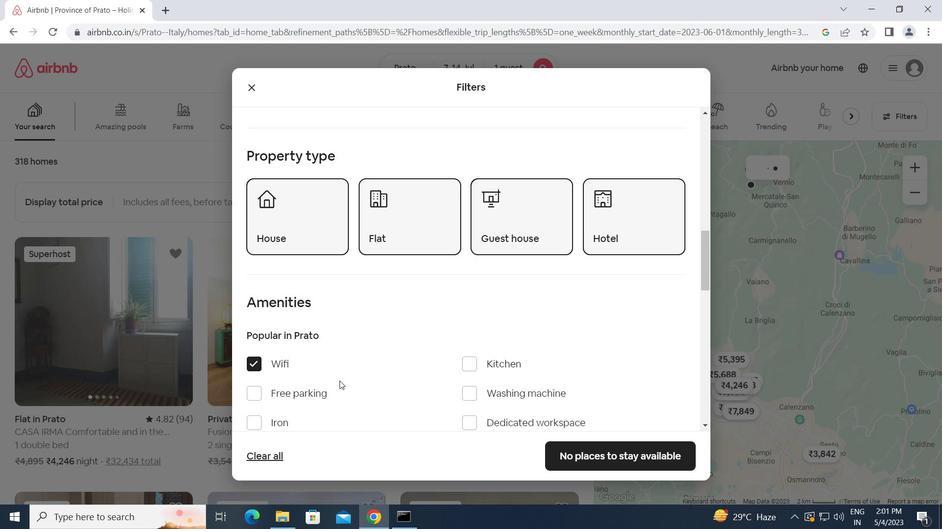 
Action: Mouse scrolled (339, 380) with delta (0, 0)
Screenshot: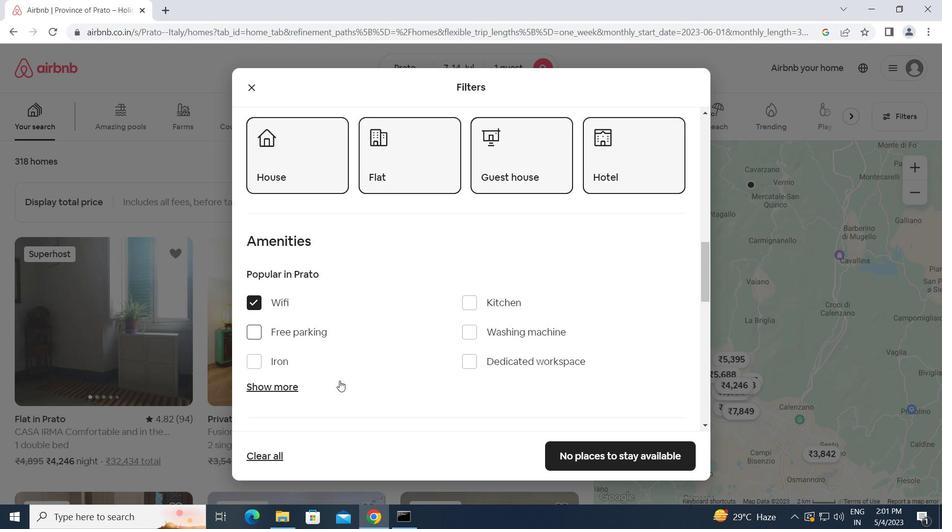 
Action: Mouse scrolled (339, 380) with delta (0, 0)
Screenshot: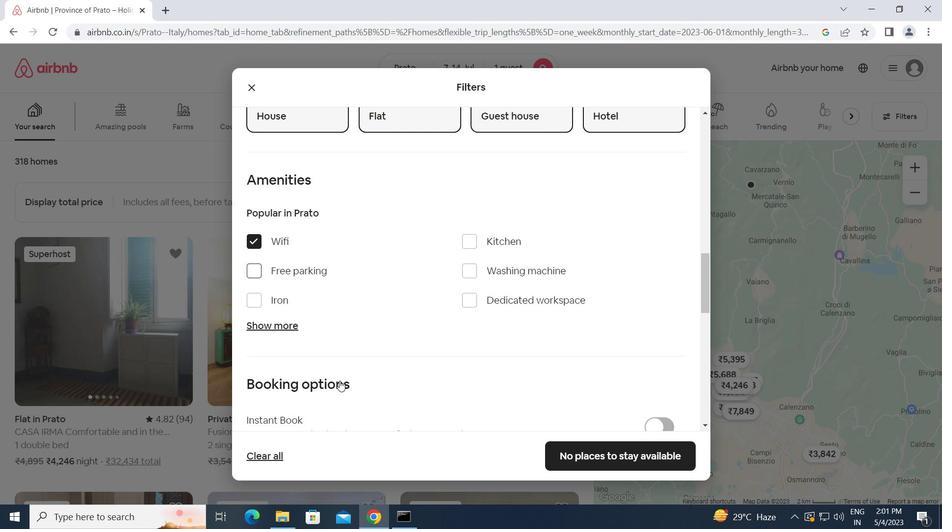 
Action: Mouse scrolled (339, 380) with delta (0, 0)
Screenshot: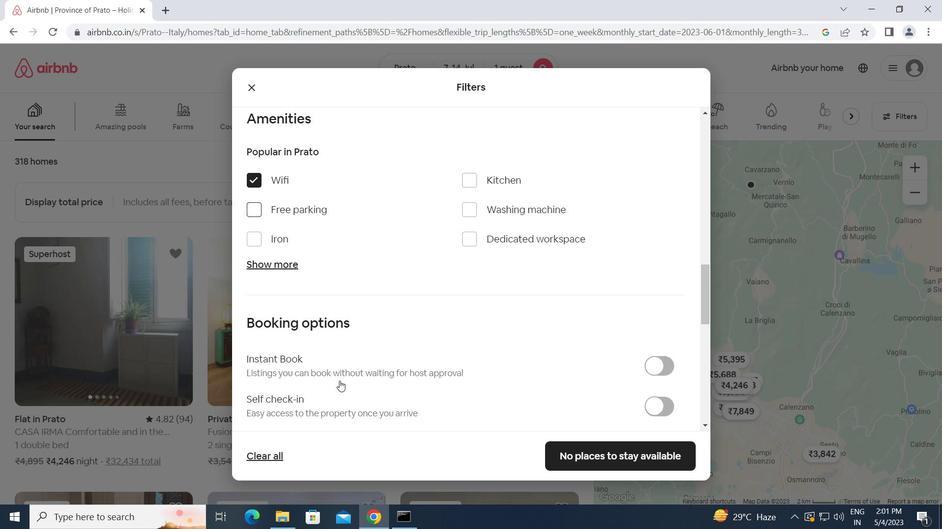 
Action: Mouse moved to (652, 349)
Screenshot: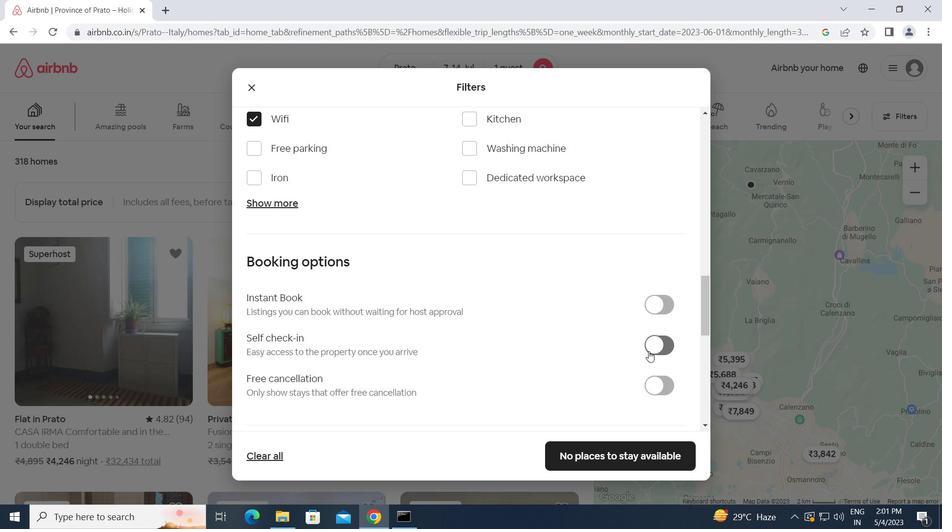 
Action: Mouse pressed left at (652, 349)
Screenshot: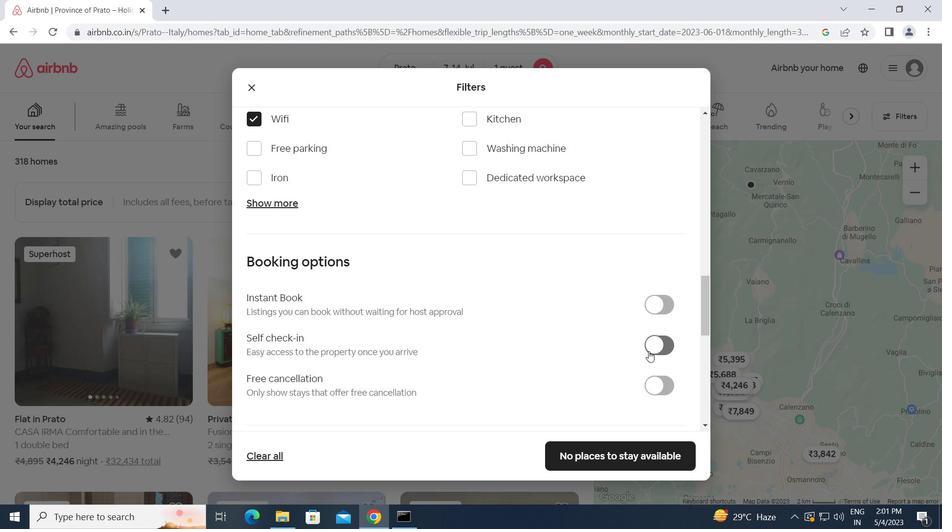 
Action: Mouse moved to (538, 365)
Screenshot: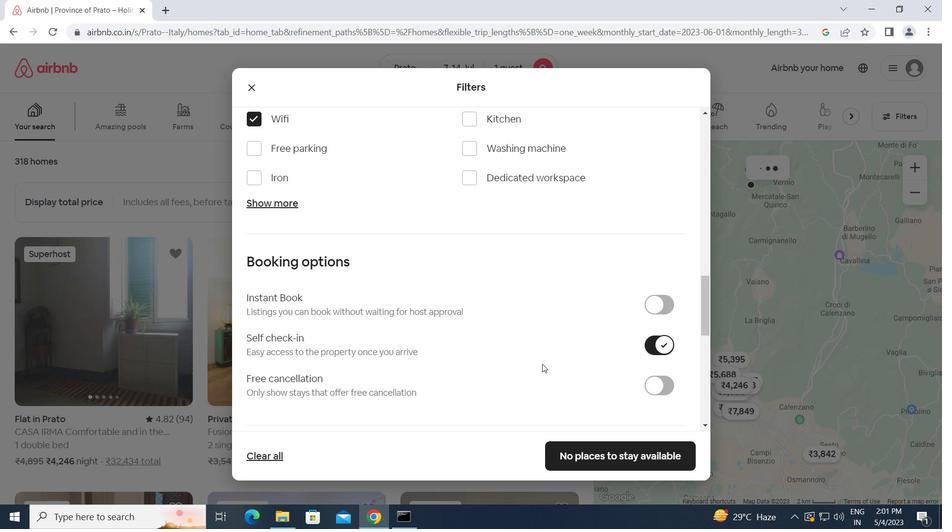 
Action: Mouse scrolled (538, 364) with delta (0, 0)
Screenshot: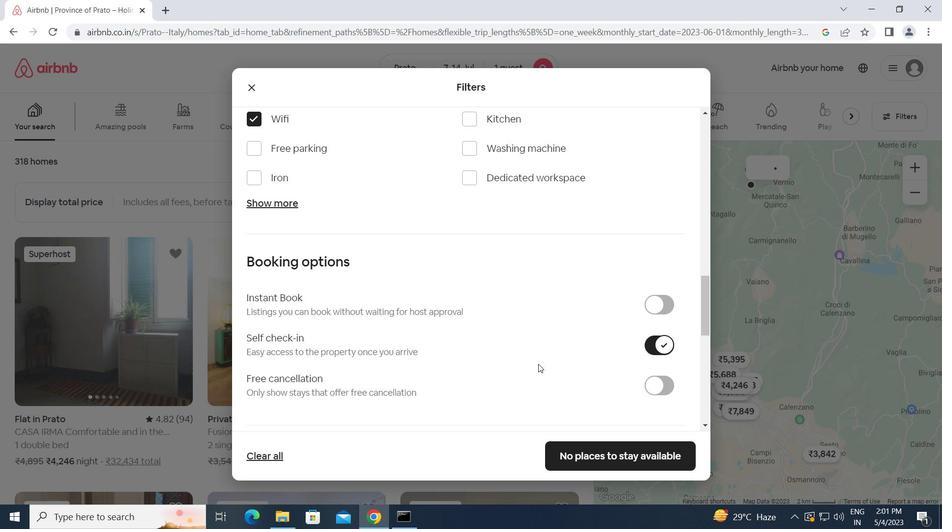 
Action: Mouse scrolled (538, 364) with delta (0, 0)
Screenshot: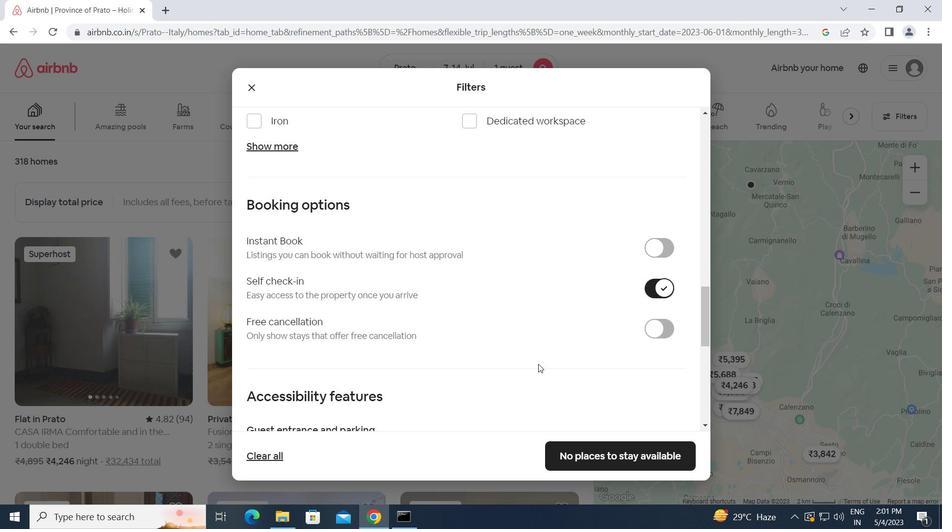 
Action: Mouse scrolled (538, 364) with delta (0, 0)
Screenshot: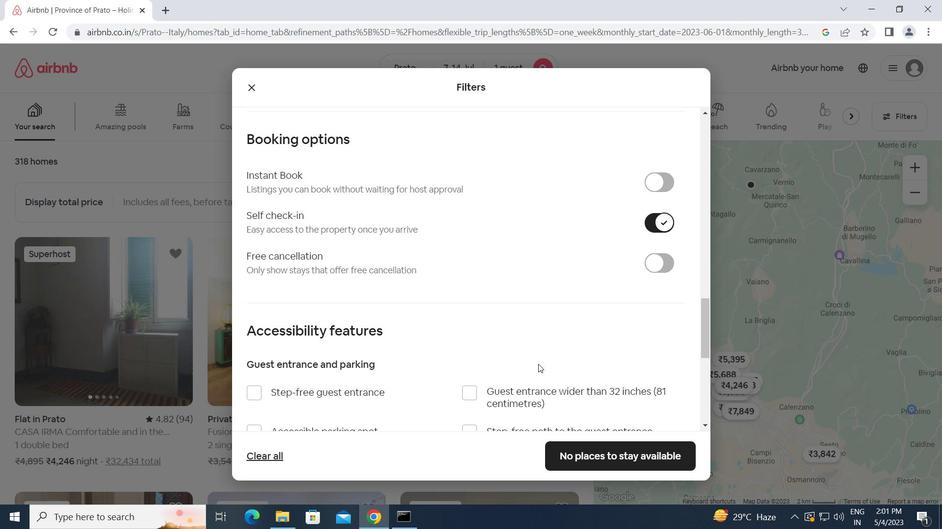 
Action: Mouse scrolled (538, 364) with delta (0, 0)
Screenshot: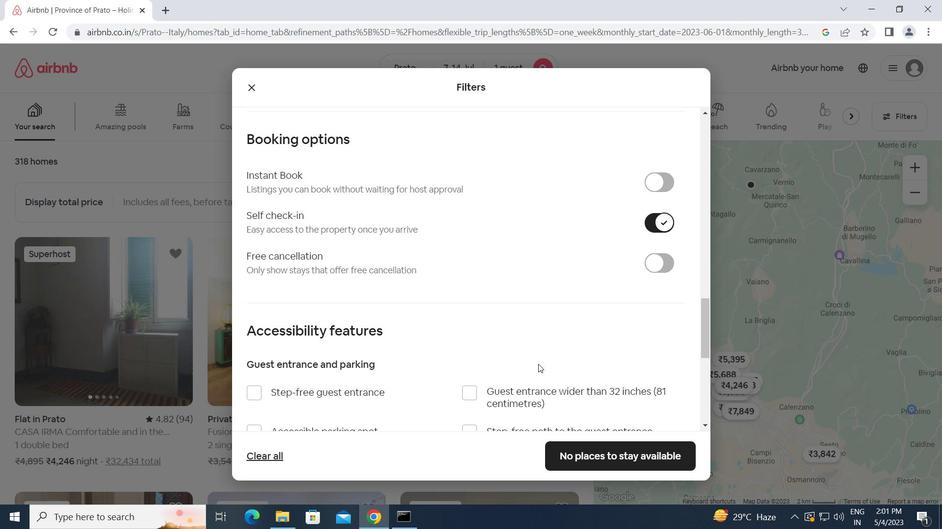 
Action: Mouse scrolled (538, 364) with delta (0, 0)
Screenshot: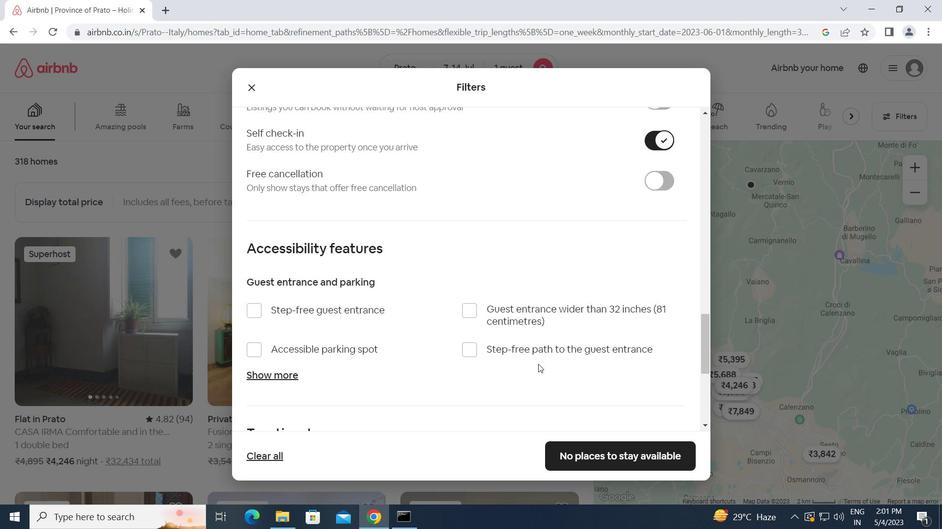 
Action: Mouse scrolled (538, 364) with delta (0, 0)
Screenshot: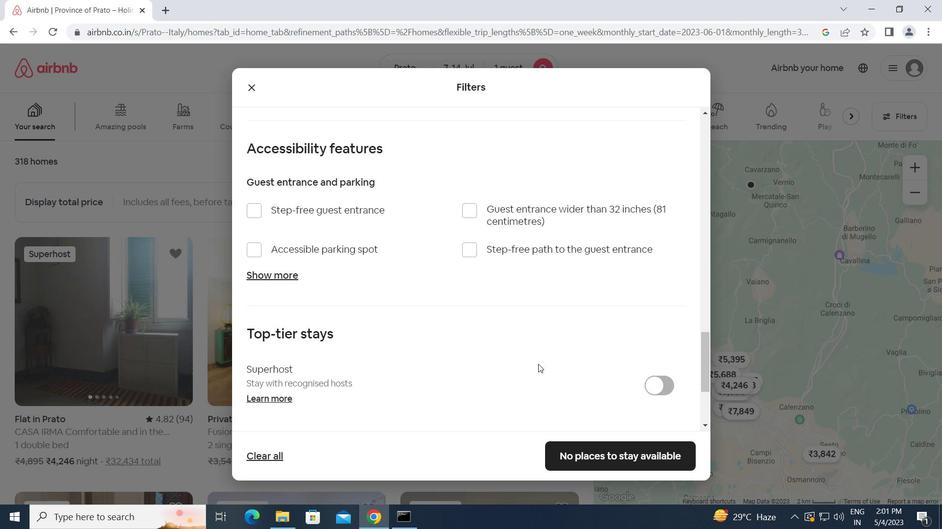 
Action: Mouse scrolled (538, 364) with delta (0, 0)
Screenshot: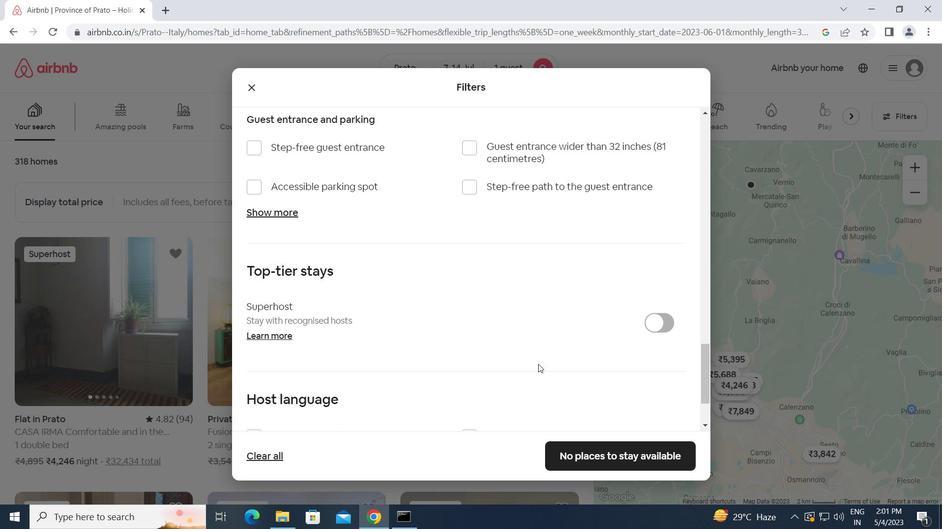 
Action: Mouse scrolled (538, 364) with delta (0, 0)
Screenshot: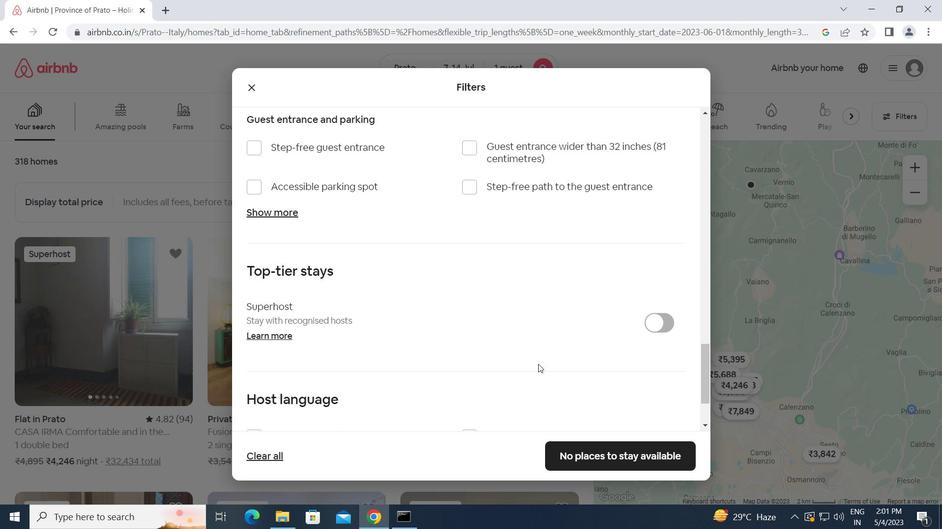
Action: Mouse moved to (253, 344)
Screenshot: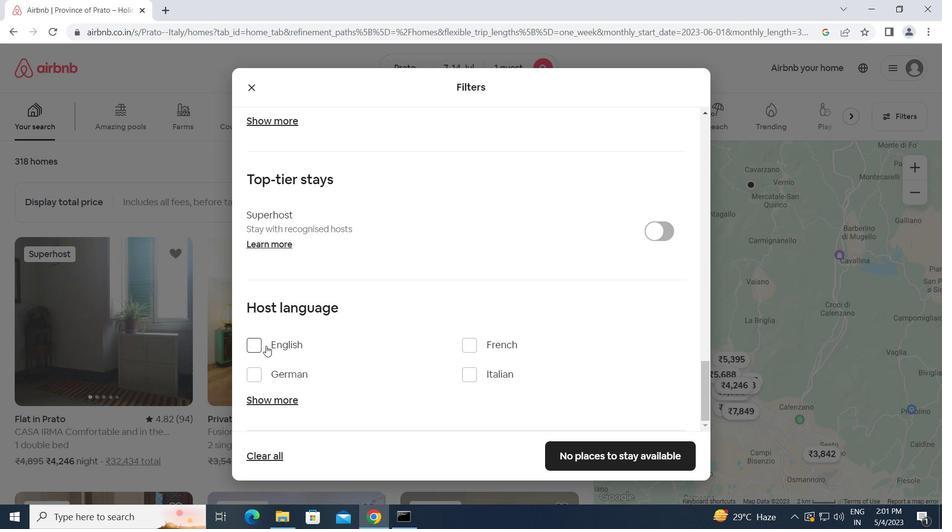 
Action: Mouse pressed left at (253, 344)
Screenshot: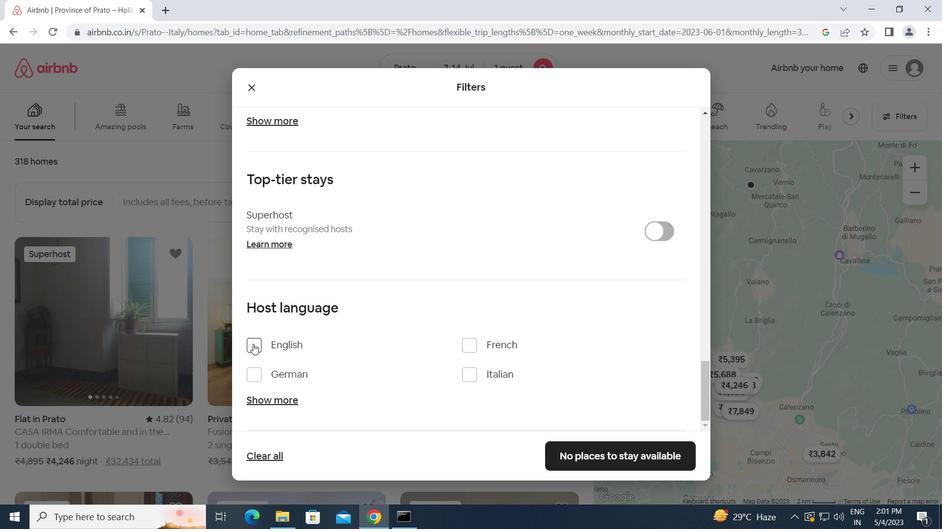 
Action: Mouse moved to (592, 447)
Screenshot: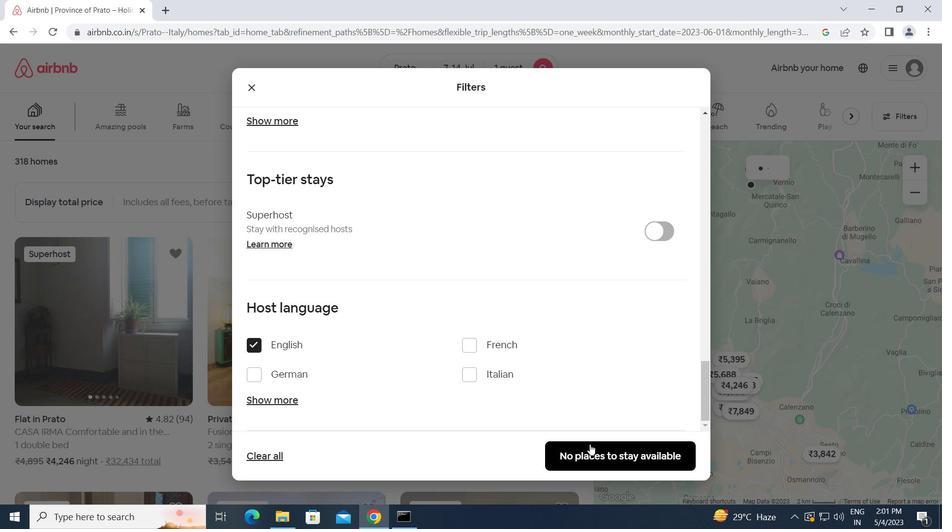 
Action: Mouse pressed left at (592, 447)
Screenshot: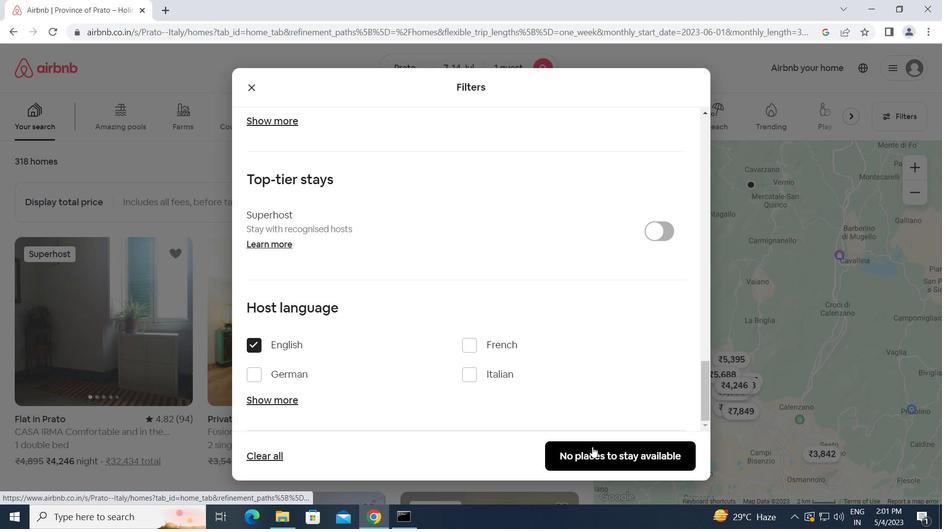 
